 Task: Look for space in Martina Franca, Italy from 24th August, 2023 to 10th September, 2023 for 6 adults, 2 children in price range Rs.12000 to Rs.15000. Place can be entire place or shared room with 6 bedrooms having 6 beds and 6 bathrooms. Property type can be house, flat, guest house. Amenities needed are: wifi, TV, free parkinig on premises, gym, breakfast. Booking option can be shelf check-in. Required host language is English.
Action: Mouse moved to (412, 84)
Screenshot: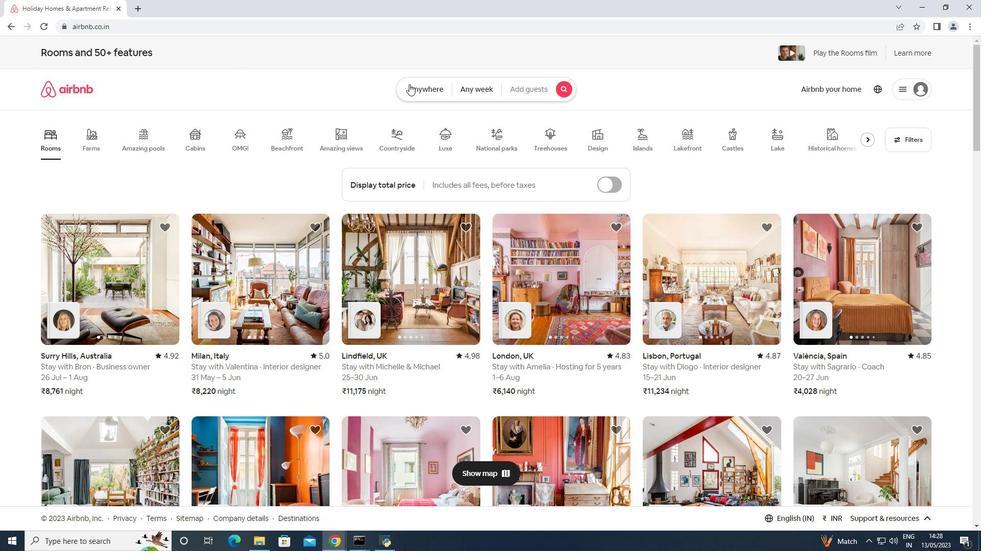 
Action: Mouse pressed left at (412, 84)
Screenshot: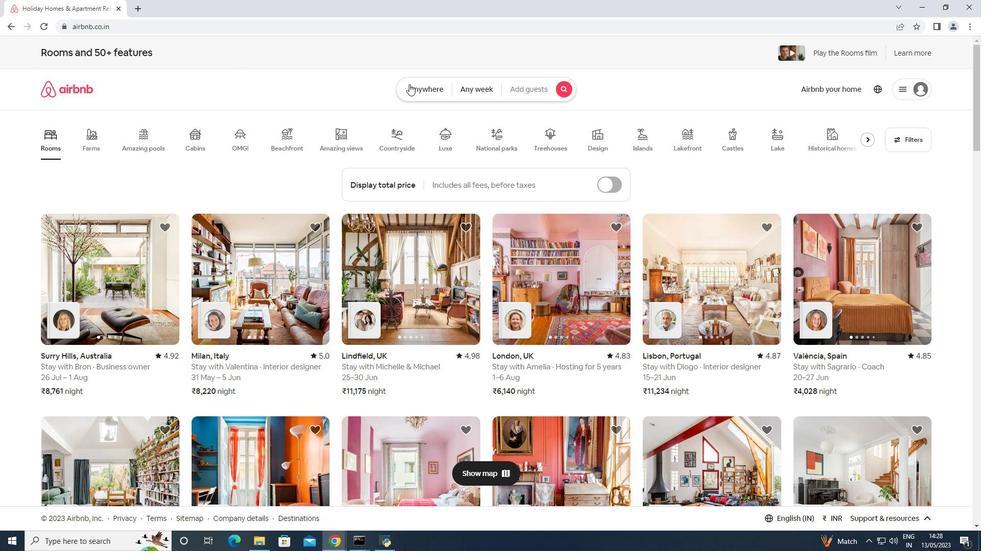 
Action: Mouse moved to (357, 125)
Screenshot: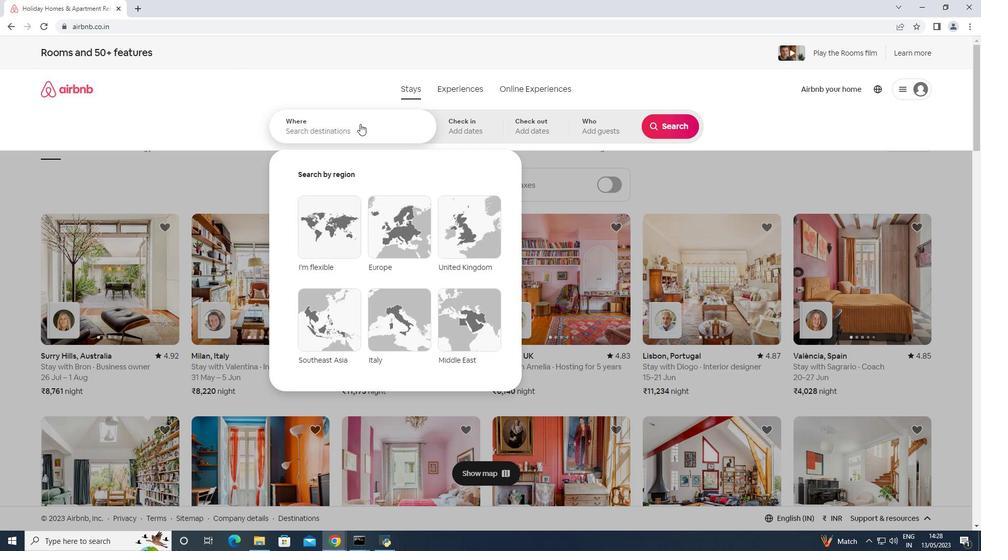 
Action: Mouse pressed left at (357, 125)
Screenshot: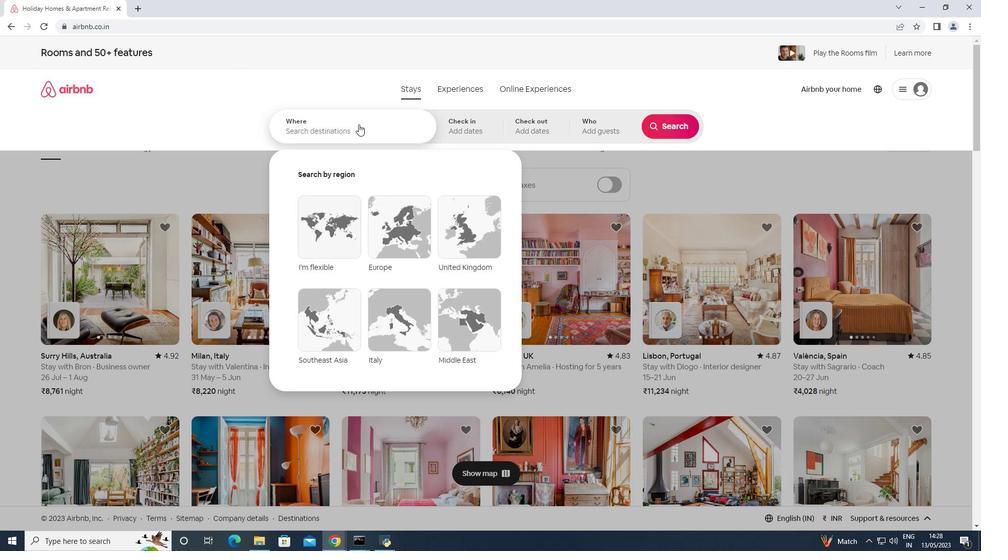 
Action: Mouse moved to (357, 125)
Screenshot: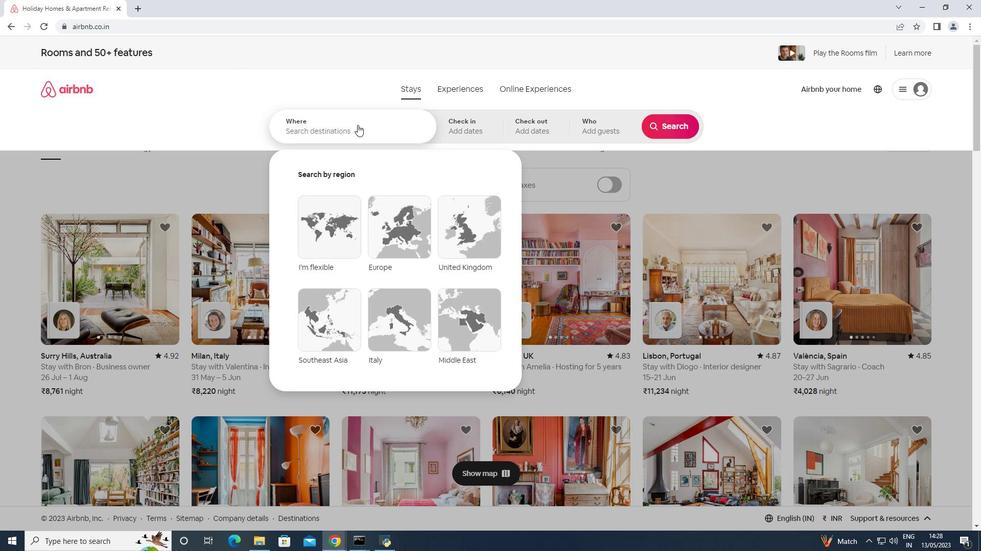 
Action: Key pressed <Key.shift>Martina<Key.space><Key.shift>Franca,<Key.space><Key.shift>Italy<Key.enter>
Screenshot: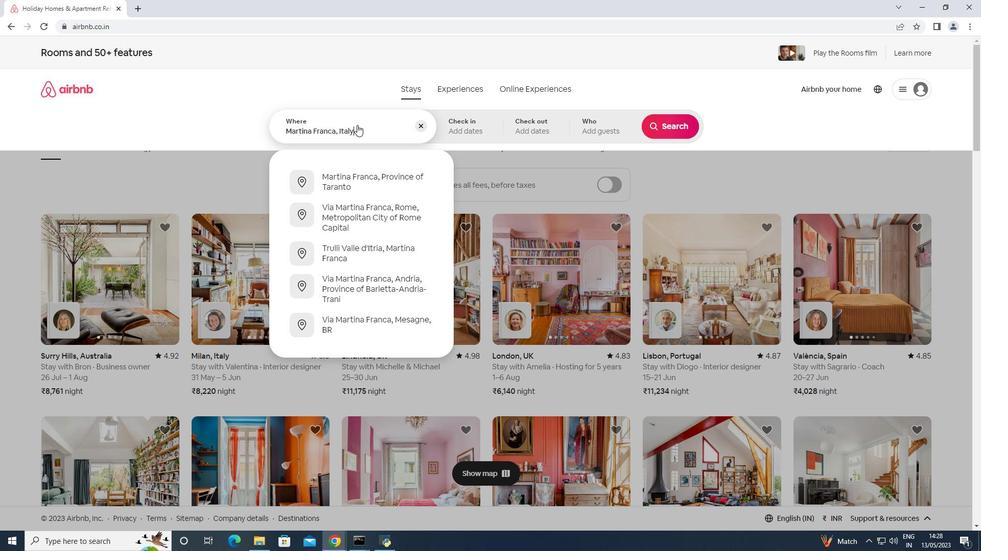 
Action: Mouse moved to (664, 209)
Screenshot: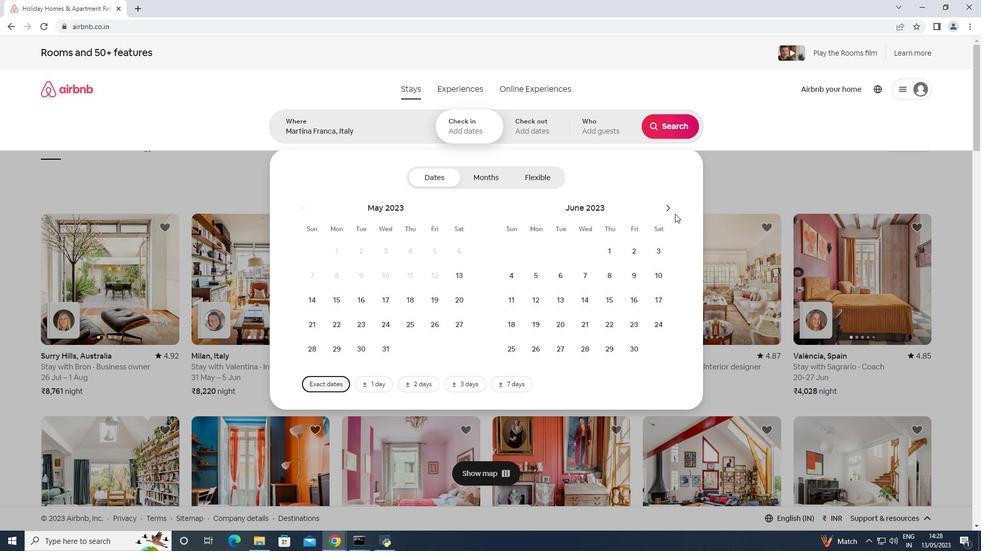 
Action: Mouse pressed left at (664, 209)
Screenshot: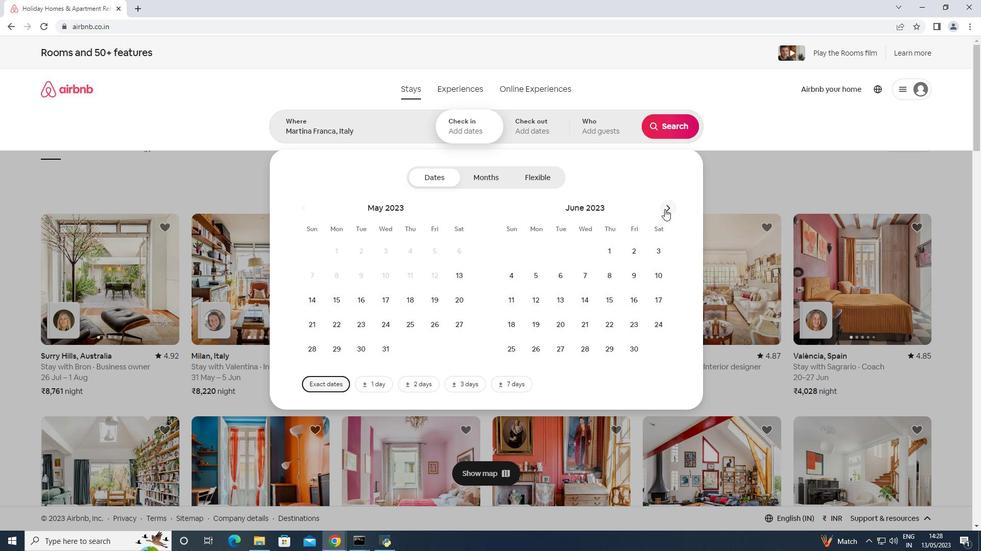 
Action: Mouse pressed left at (664, 209)
Screenshot: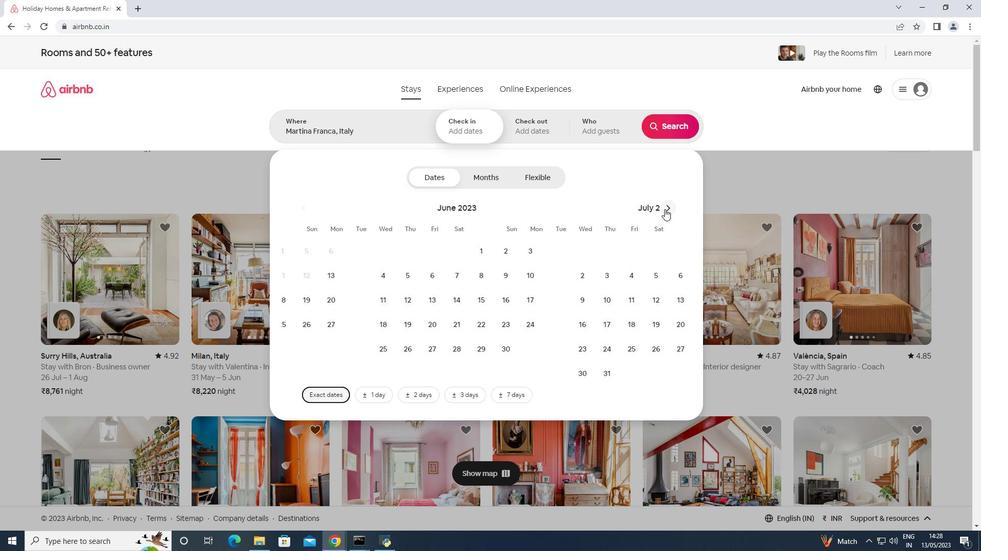 
Action: Mouse pressed left at (664, 209)
Screenshot: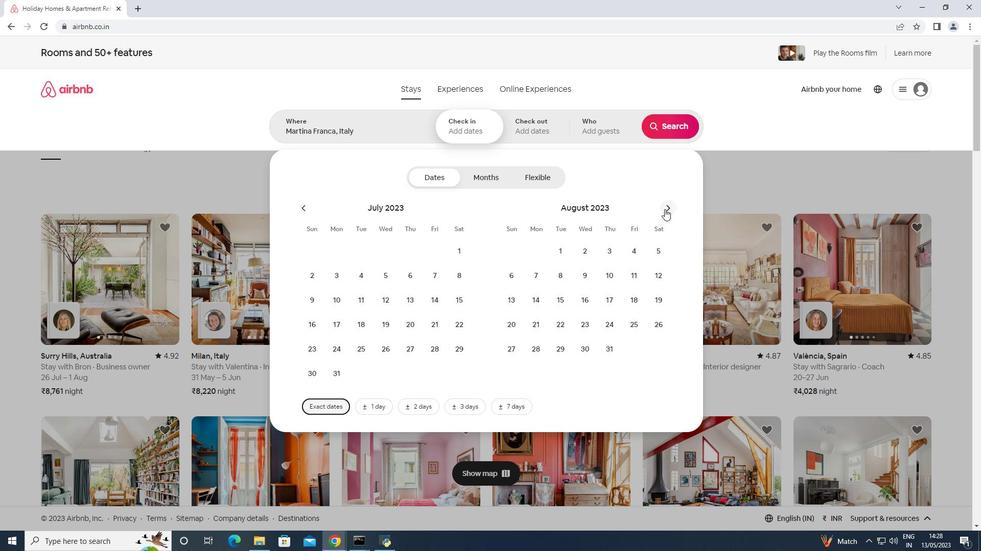 
Action: Mouse moved to (406, 329)
Screenshot: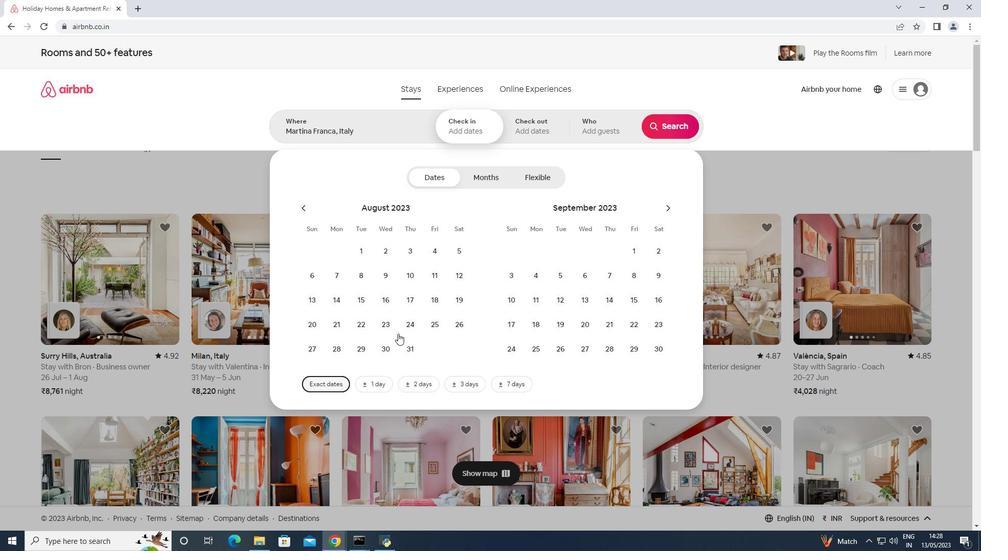 
Action: Mouse pressed left at (406, 329)
Screenshot: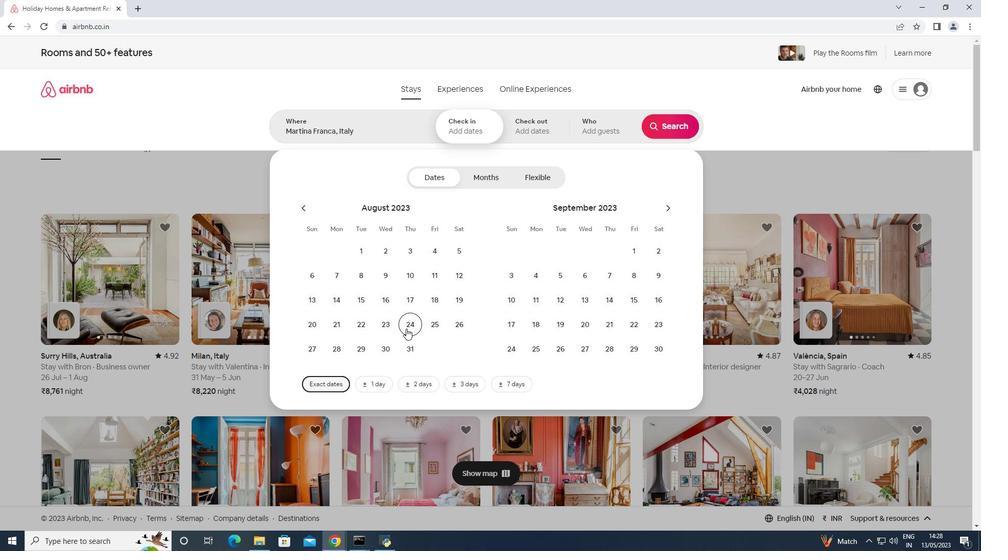 
Action: Mouse moved to (509, 302)
Screenshot: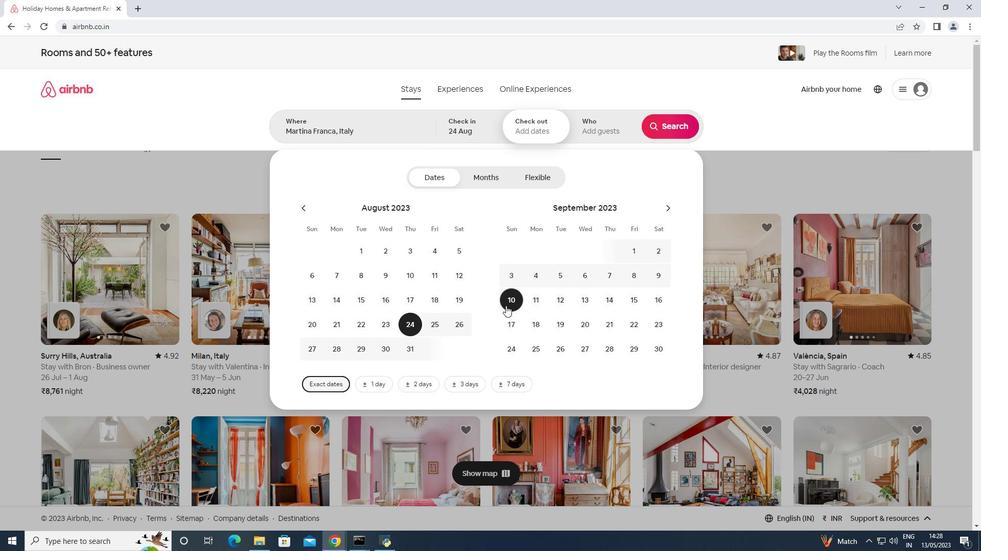 
Action: Mouse pressed left at (509, 302)
Screenshot: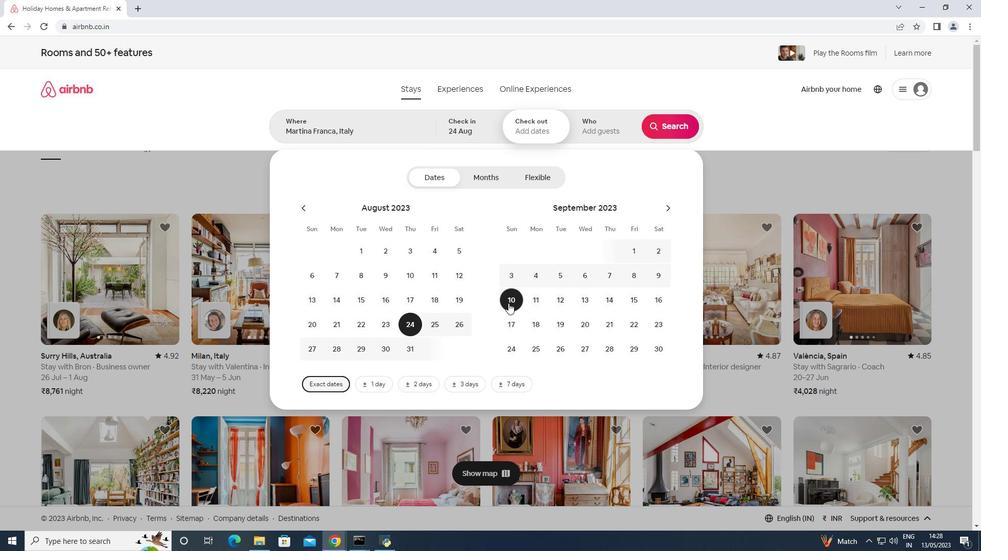 
Action: Mouse moved to (608, 133)
Screenshot: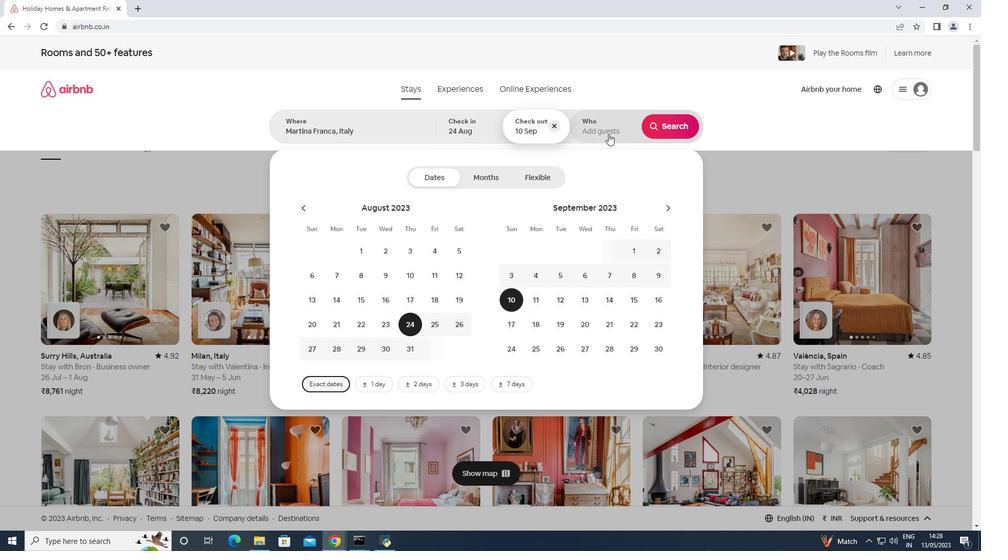 
Action: Mouse pressed left at (608, 133)
Screenshot: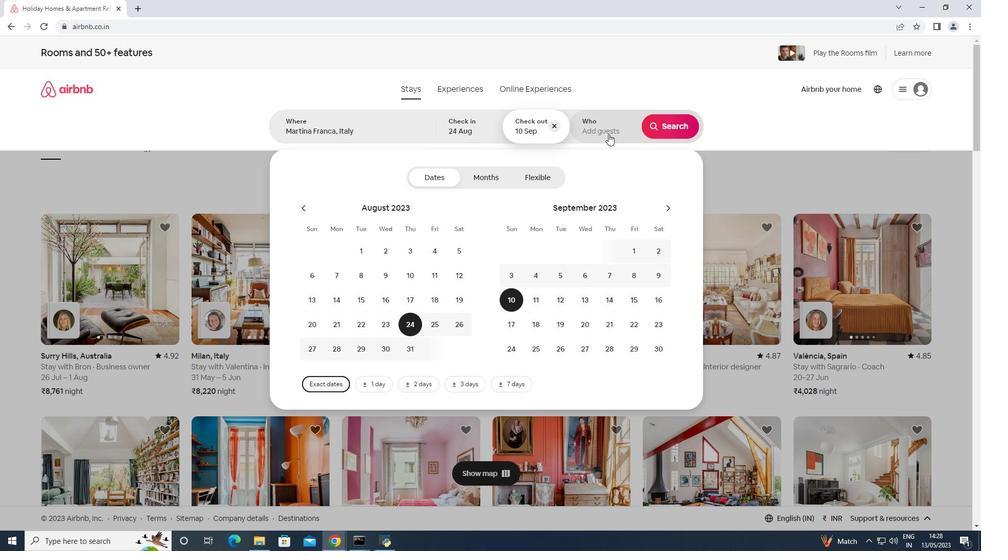 
Action: Mouse moved to (678, 178)
Screenshot: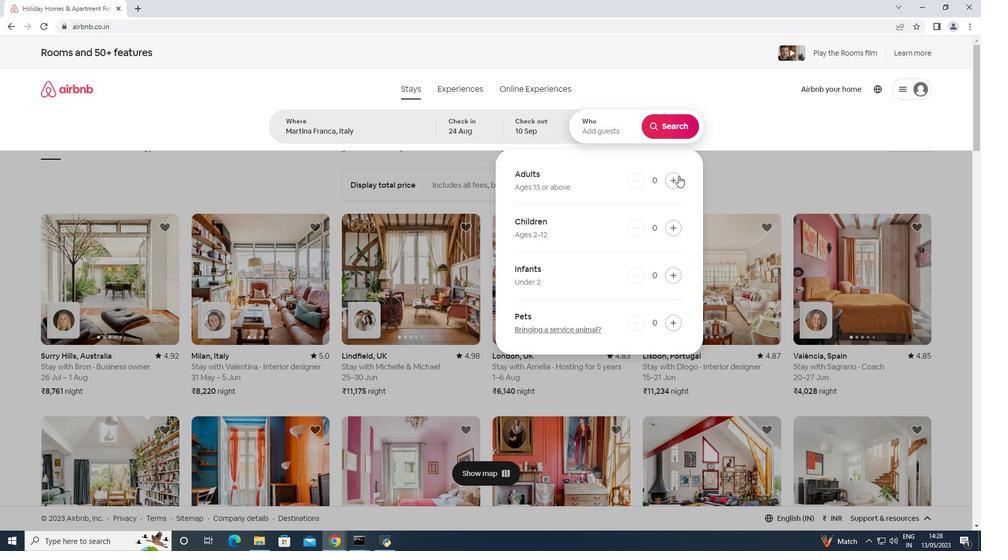 
Action: Mouse pressed left at (678, 178)
Screenshot: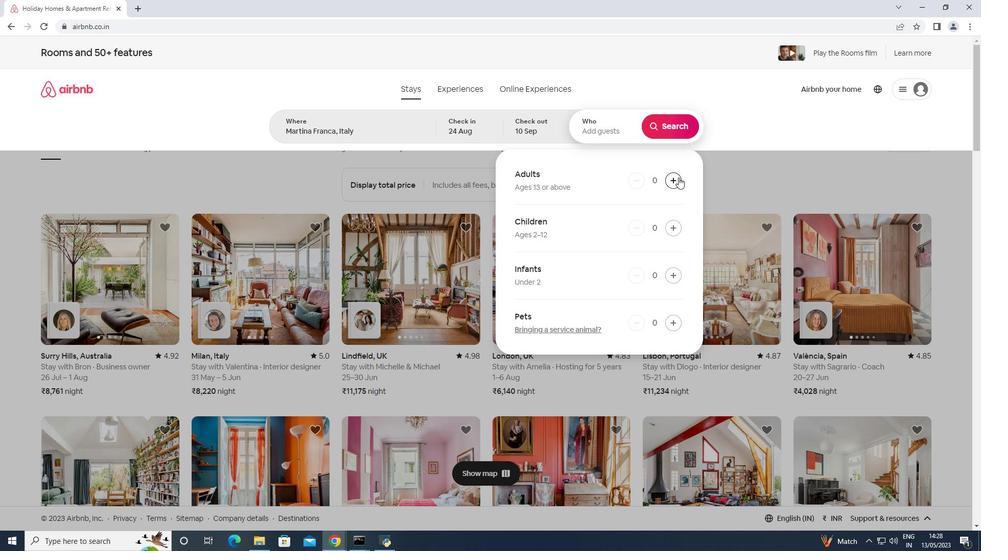 
Action: Mouse pressed left at (678, 178)
Screenshot: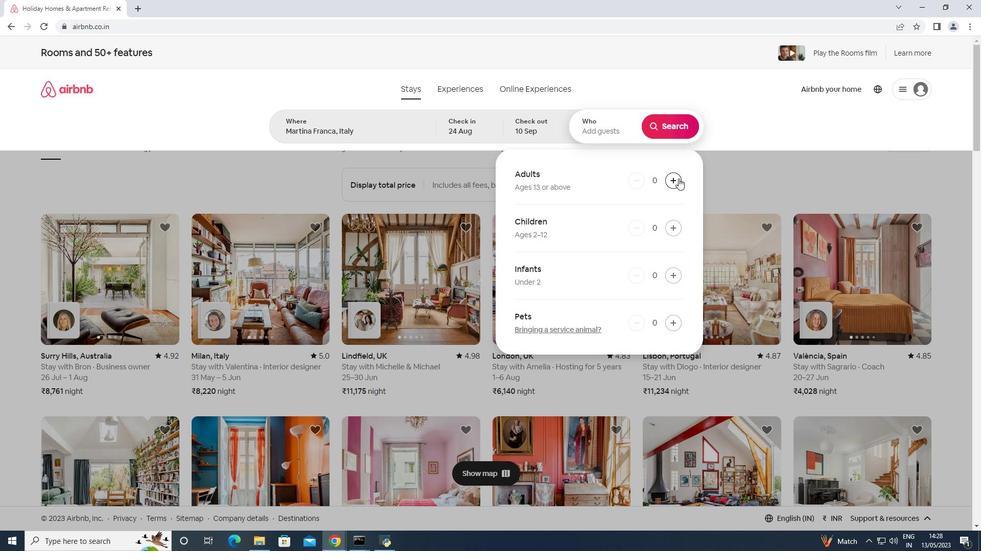
Action: Mouse pressed left at (678, 178)
Screenshot: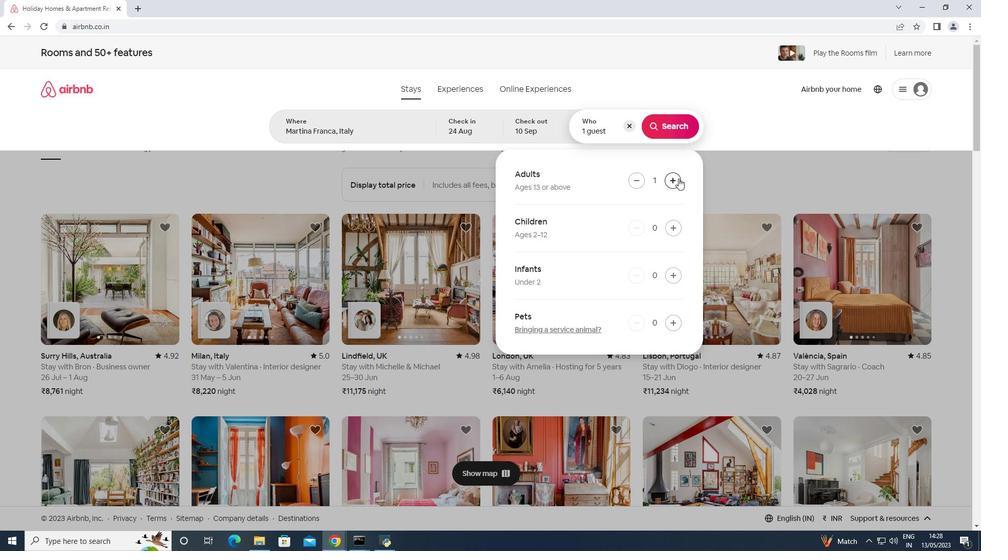 
Action: Mouse pressed left at (678, 178)
Screenshot: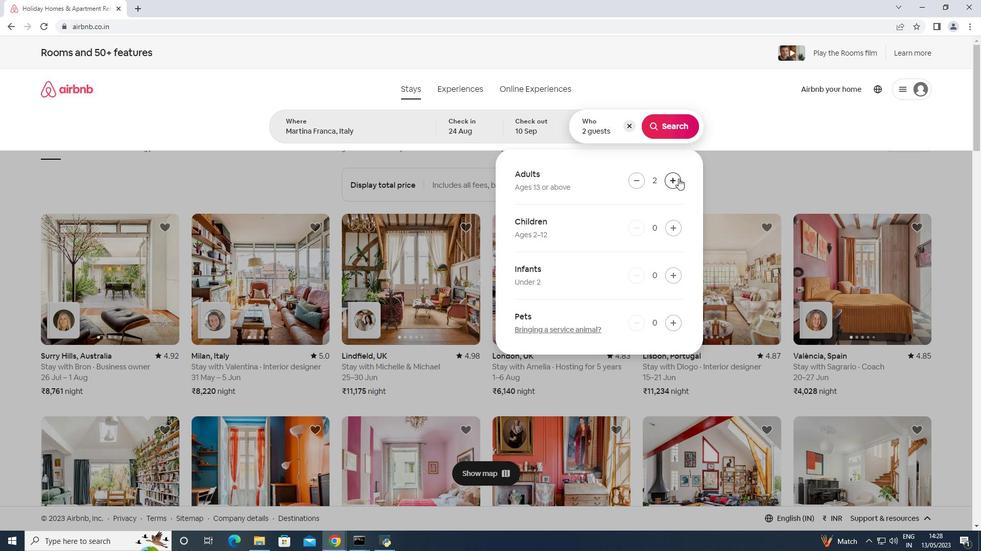 
Action: Mouse pressed left at (678, 178)
Screenshot: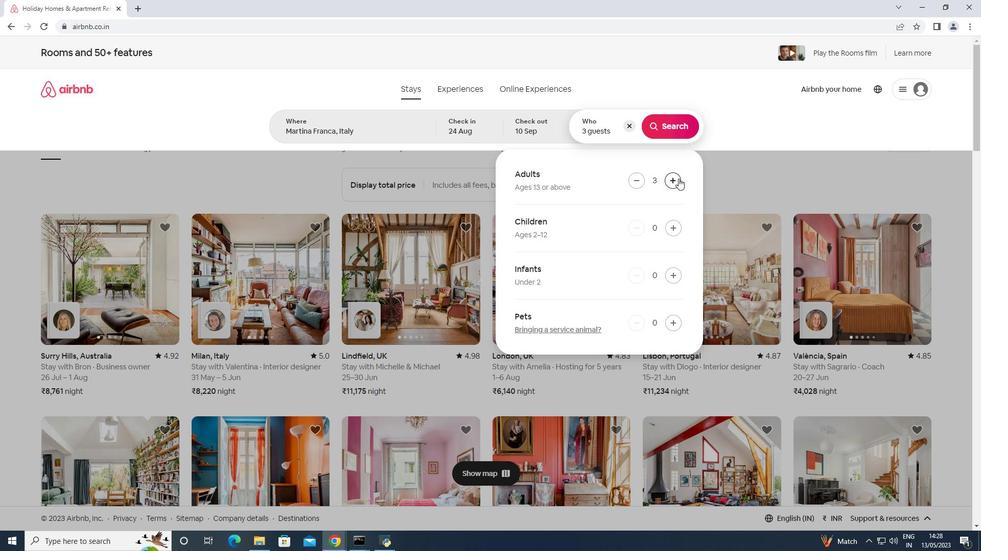 
Action: Mouse pressed left at (678, 178)
Screenshot: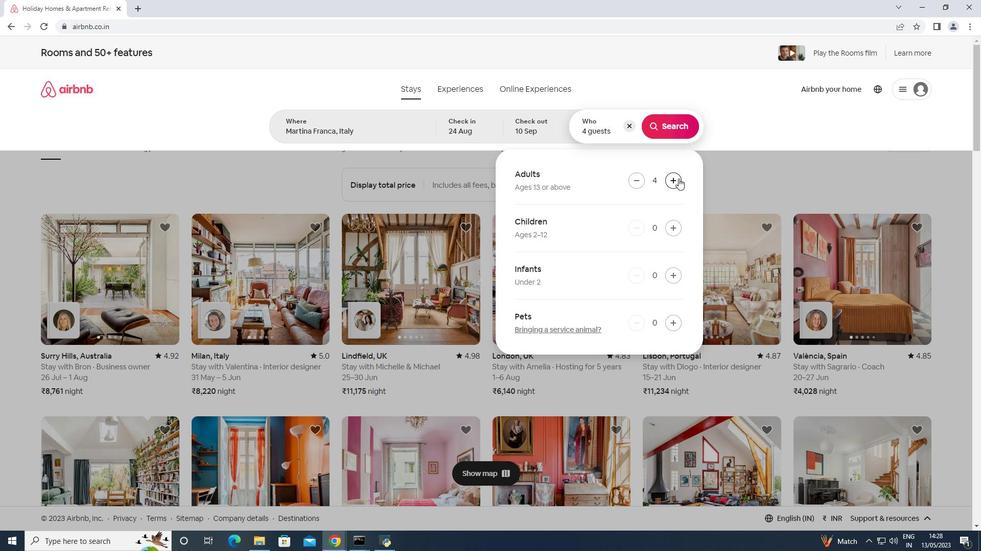 
Action: Mouse moved to (668, 225)
Screenshot: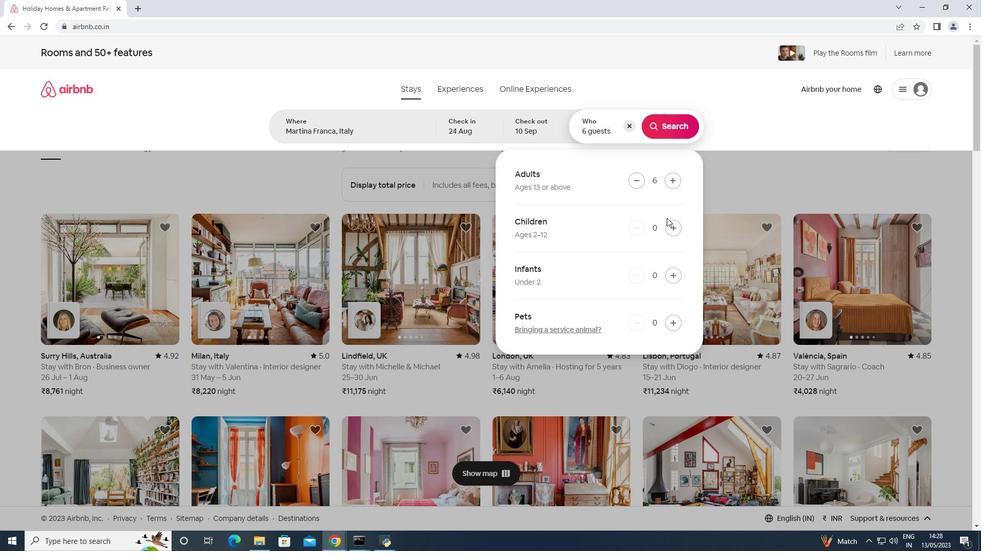 
Action: Mouse pressed left at (668, 225)
Screenshot: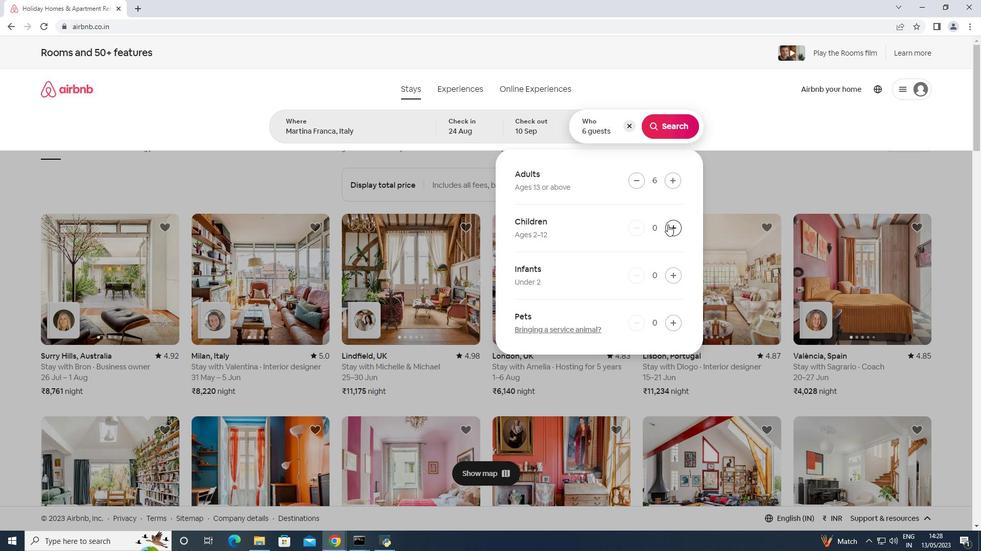 
Action: Mouse pressed left at (668, 225)
Screenshot: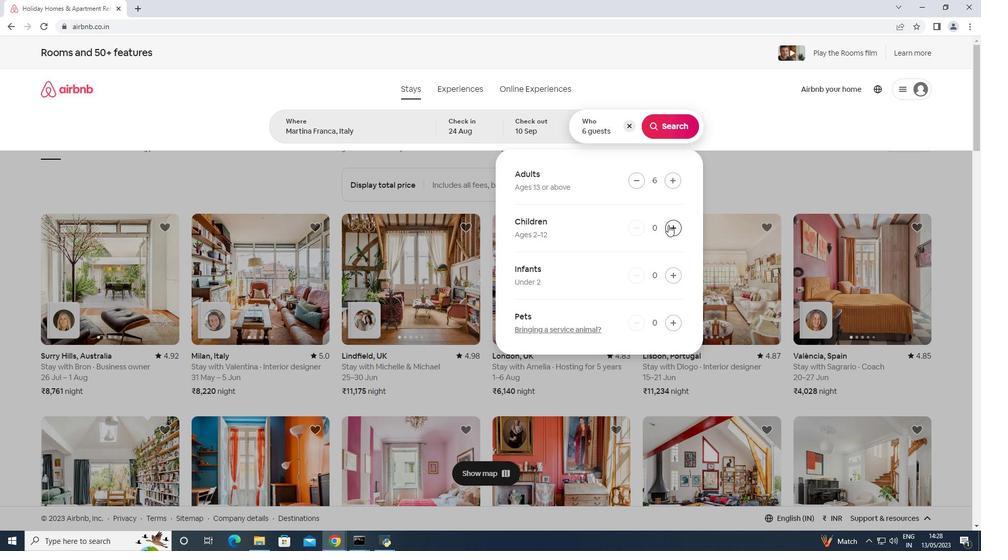 
Action: Mouse moved to (671, 121)
Screenshot: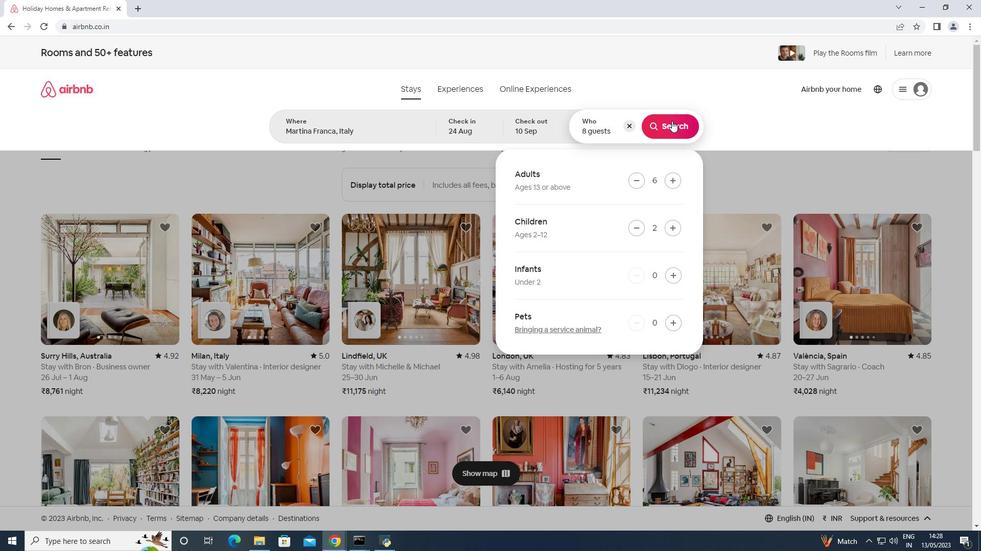 
Action: Mouse pressed left at (671, 121)
Screenshot: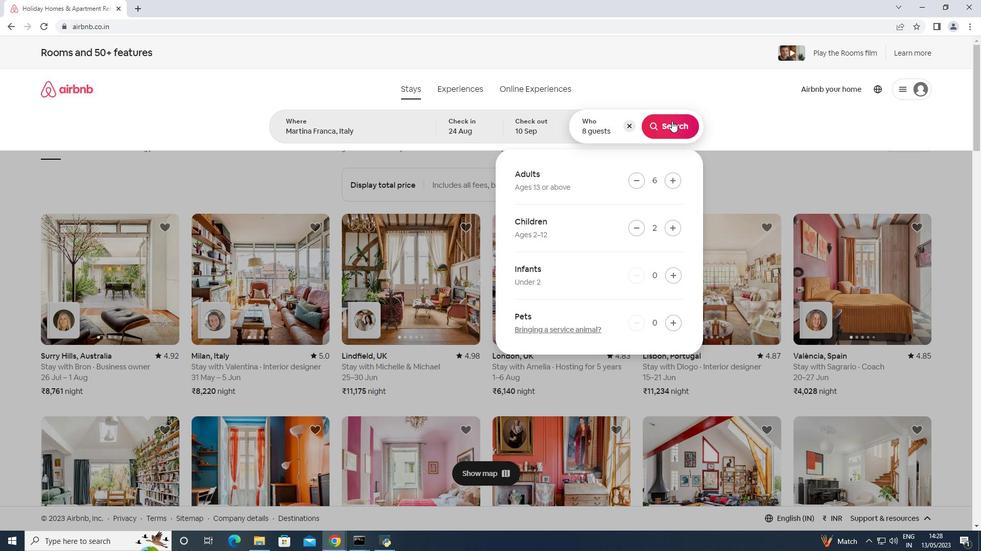 
Action: Mouse moved to (925, 90)
Screenshot: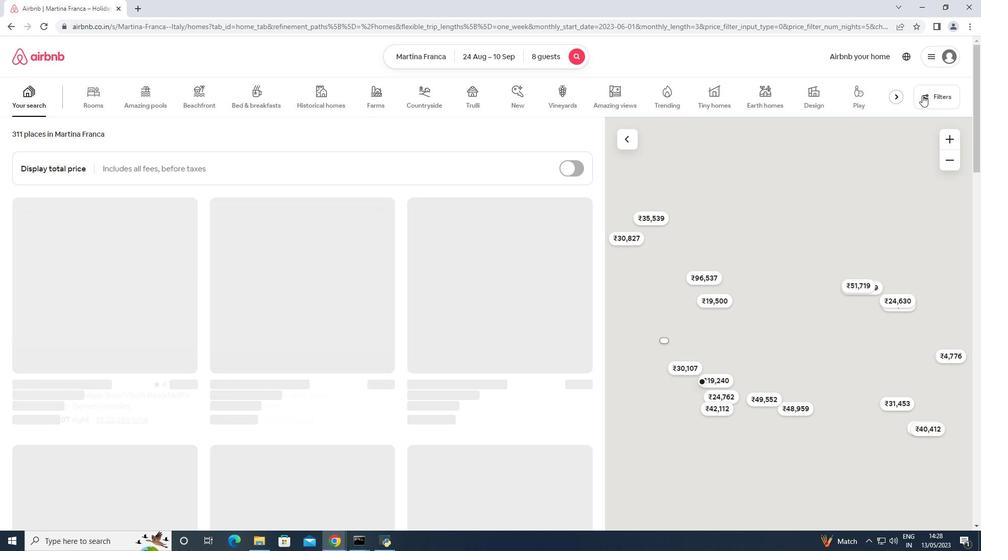 
Action: Mouse pressed left at (925, 90)
Screenshot: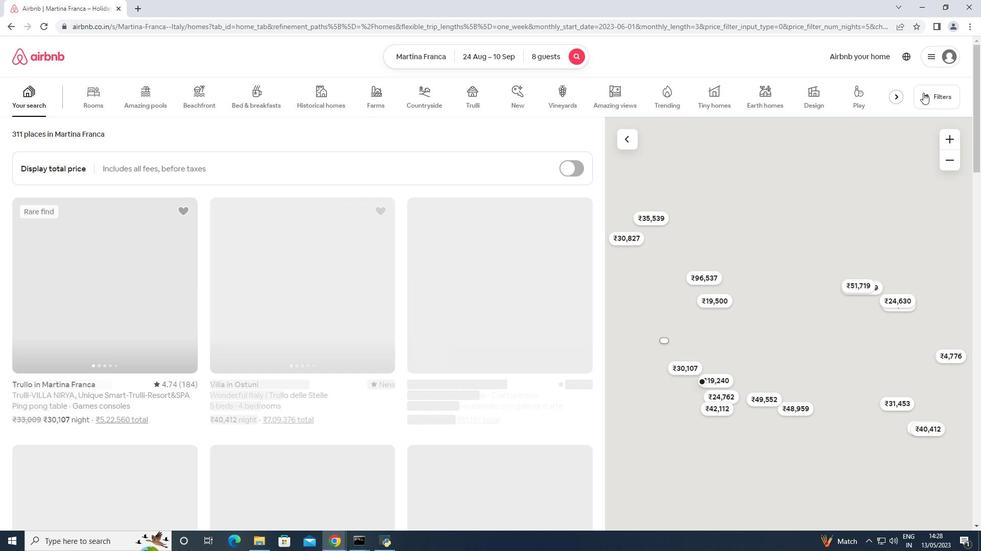 
Action: Mouse moved to (428, 345)
Screenshot: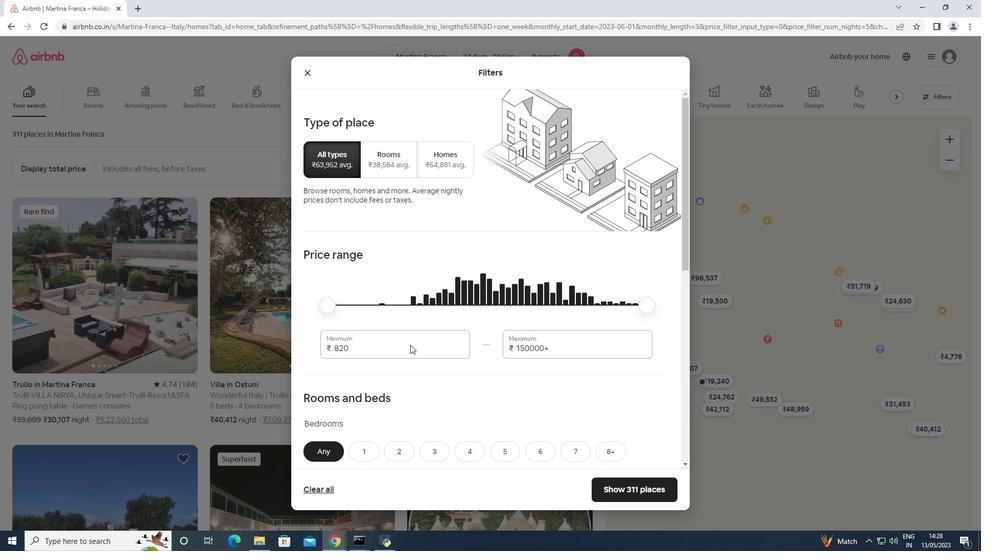 
Action: Mouse pressed left at (428, 345)
Screenshot: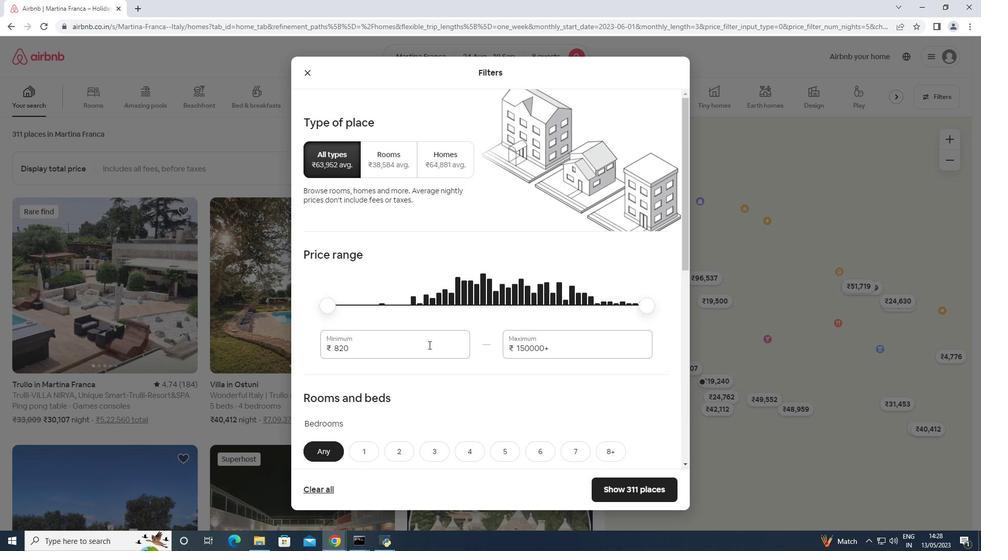 
Action: Mouse pressed left at (428, 345)
Screenshot: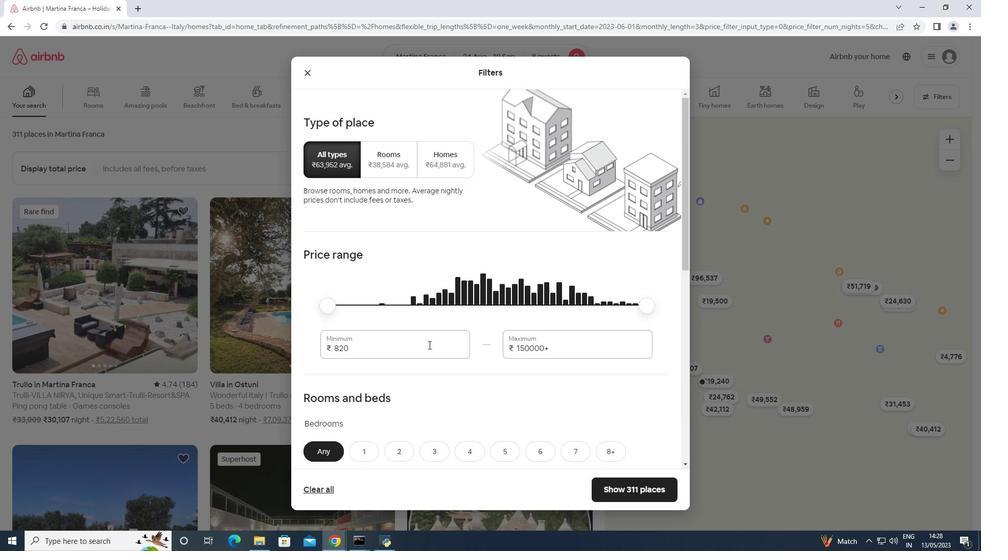 
Action: Mouse moved to (428, 345)
Screenshot: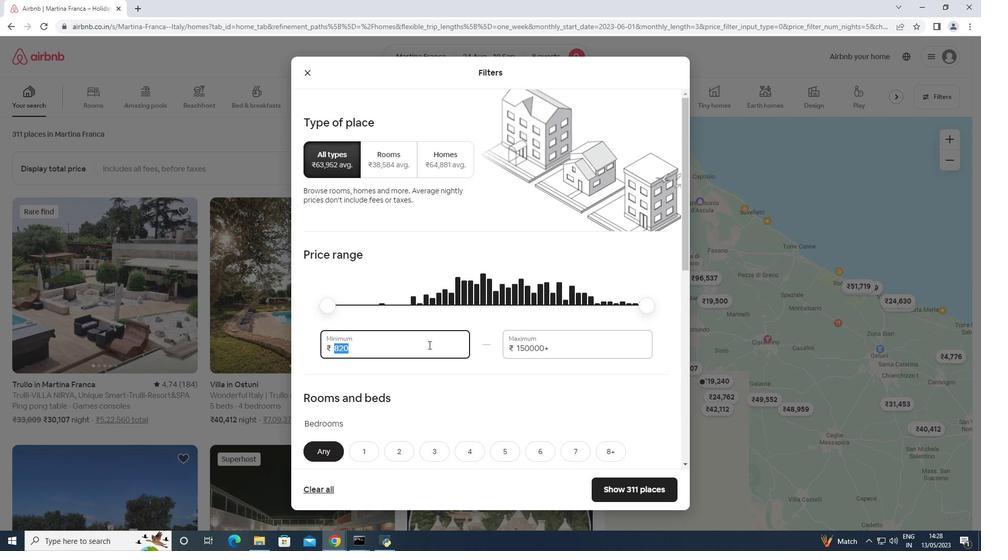 
Action: Key pressed 12000<Key.tab>15000
Screenshot: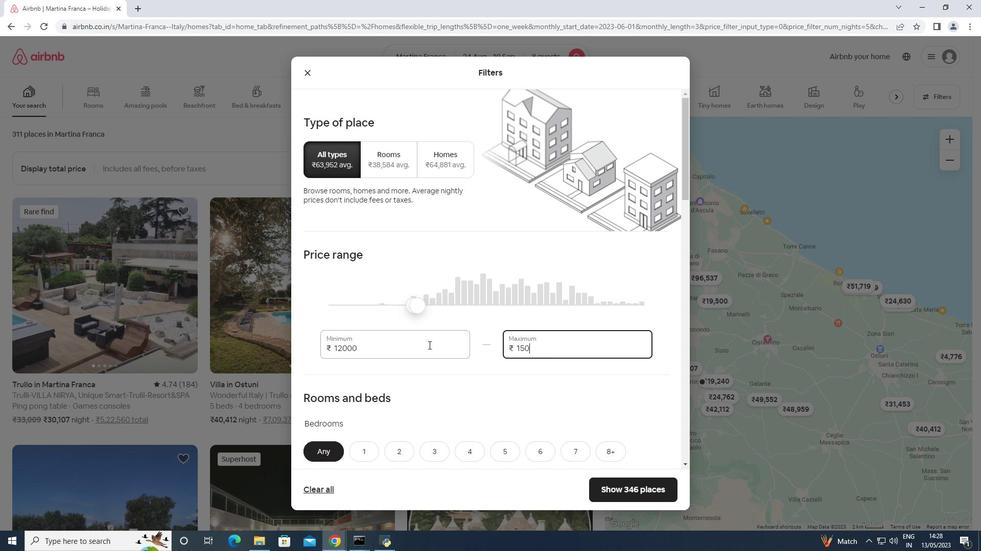 
Action: Mouse moved to (422, 347)
Screenshot: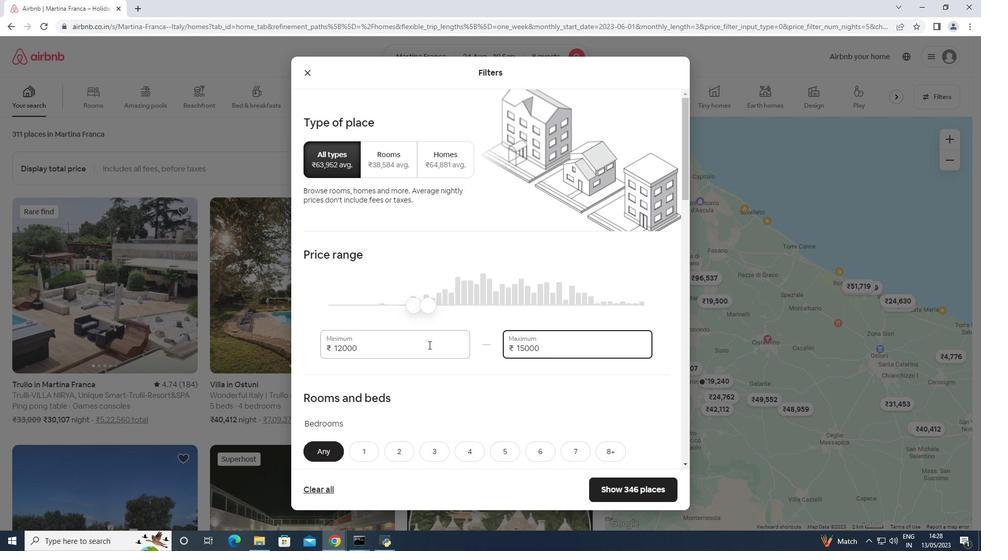 
Action: Mouse scrolled (422, 346) with delta (0, 0)
Screenshot: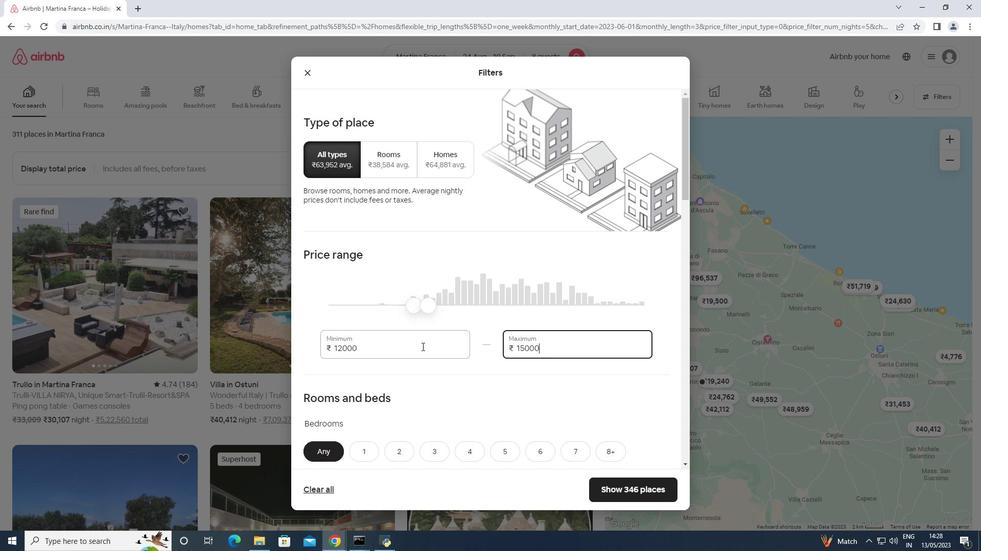 
Action: Mouse scrolled (422, 346) with delta (0, 0)
Screenshot: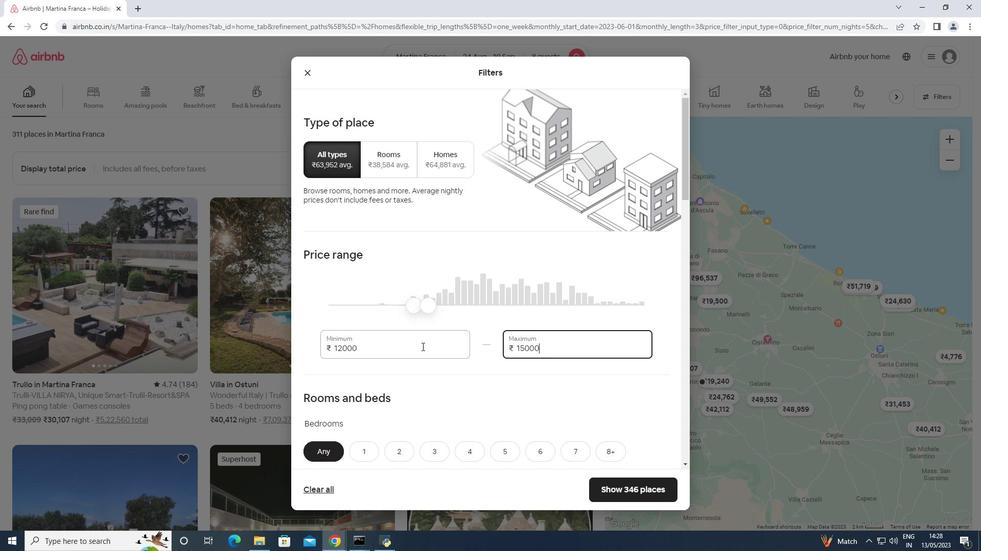
Action: Mouse scrolled (422, 346) with delta (0, 0)
Screenshot: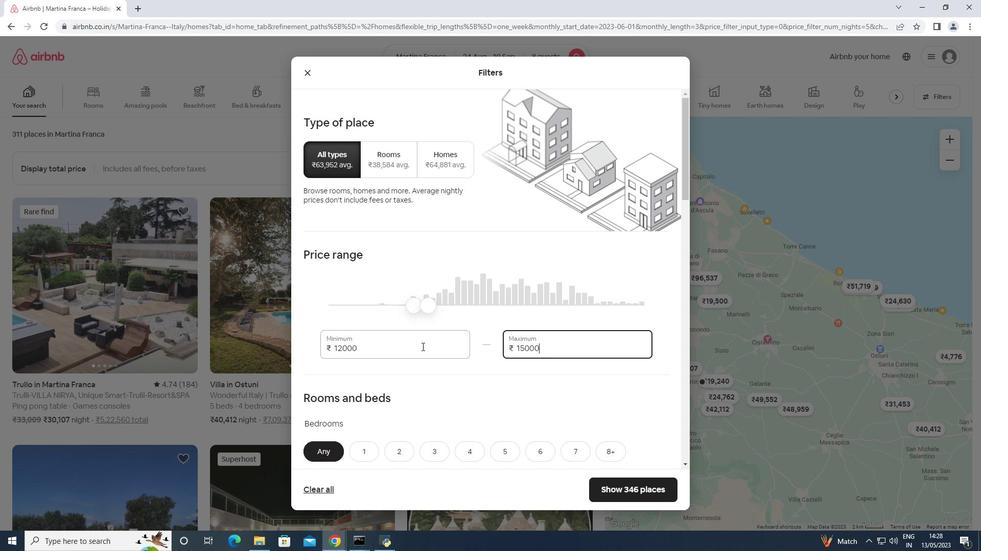 
Action: Mouse moved to (539, 297)
Screenshot: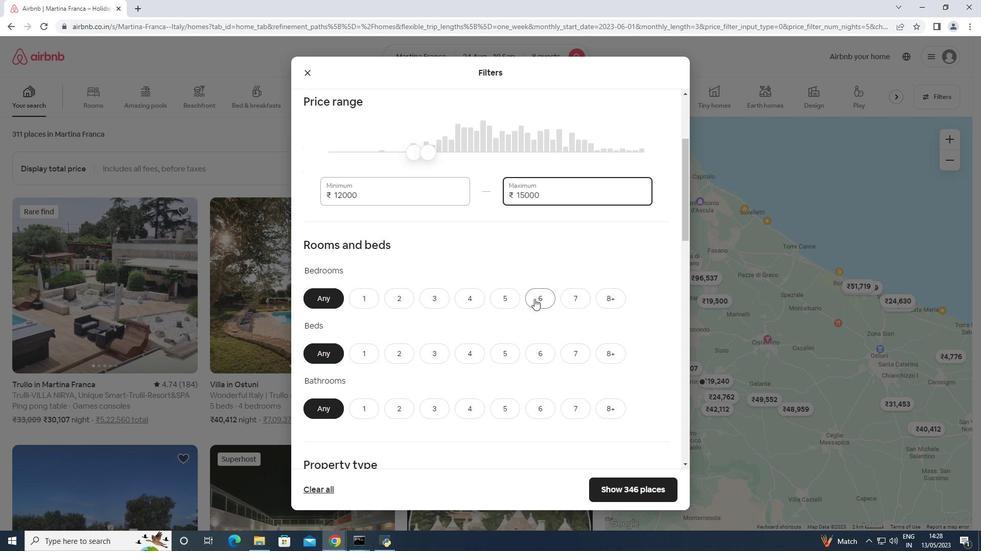 
Action: Mouse pressed left at (539, 297)
Screenshot: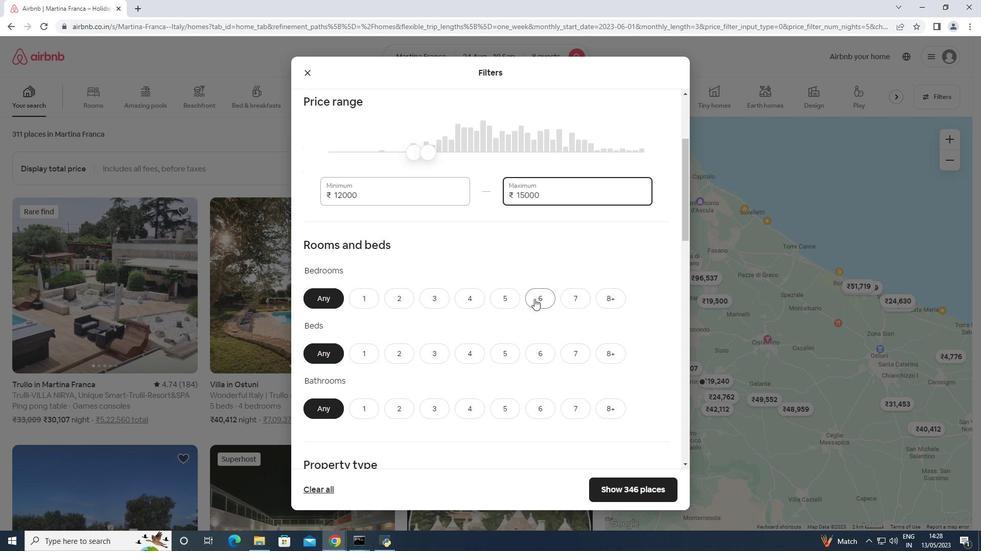 
Action: Mouse moved to (536, 353)
Screenshot: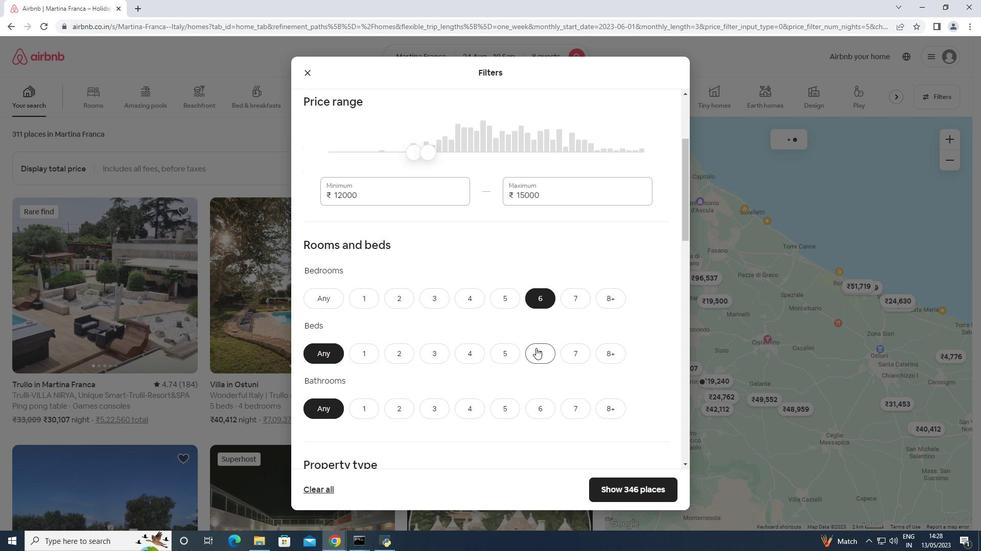 
Action: Mouse pressed left at (536, 353)
Screenshot: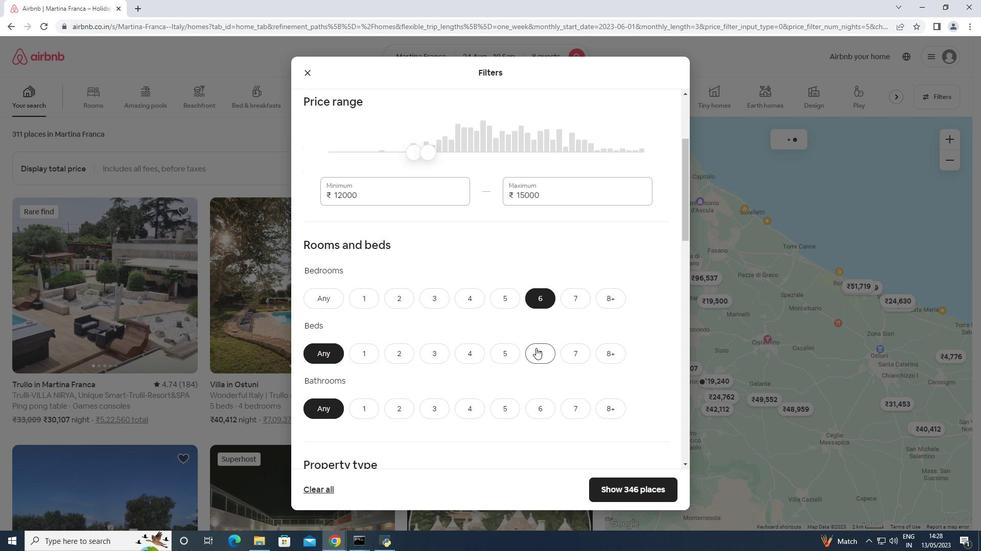 
Action: Mouse moved to (547, 407)
Screenshot: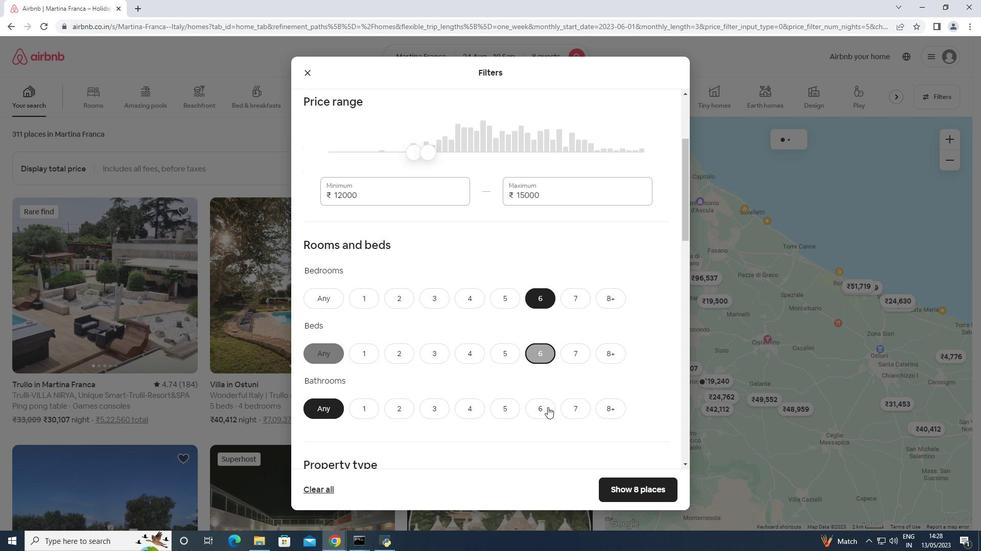 
Action: Mouse pressed left at (547, 407)
Screenshot: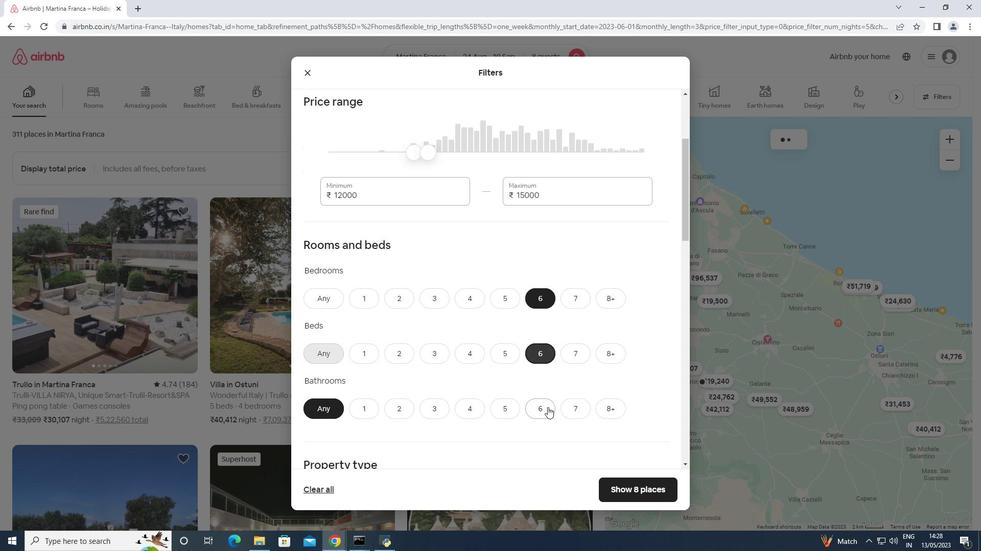 
Action: Mouse moved to (544, 393)
Screenshot: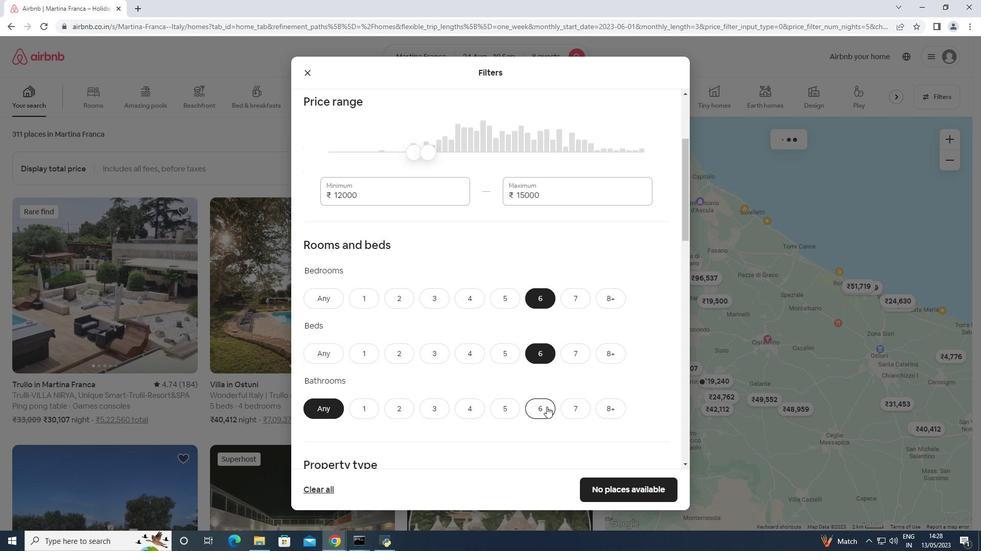 
Action: Mouse scrolled (544, 393) with delta (0, 0)
Screenshot: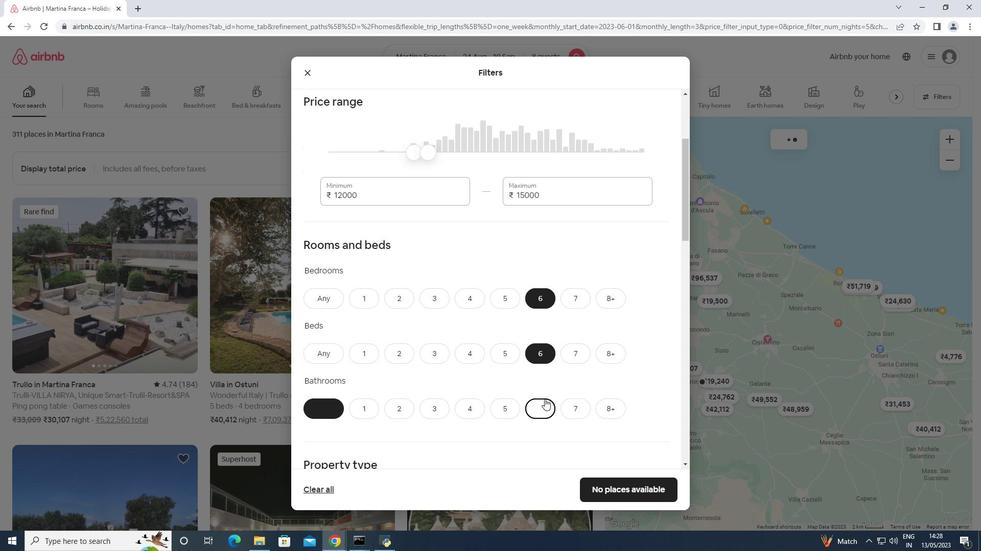 
Action: Mouse scrolled (544, 393) with delta (0, 0)
Screenshot: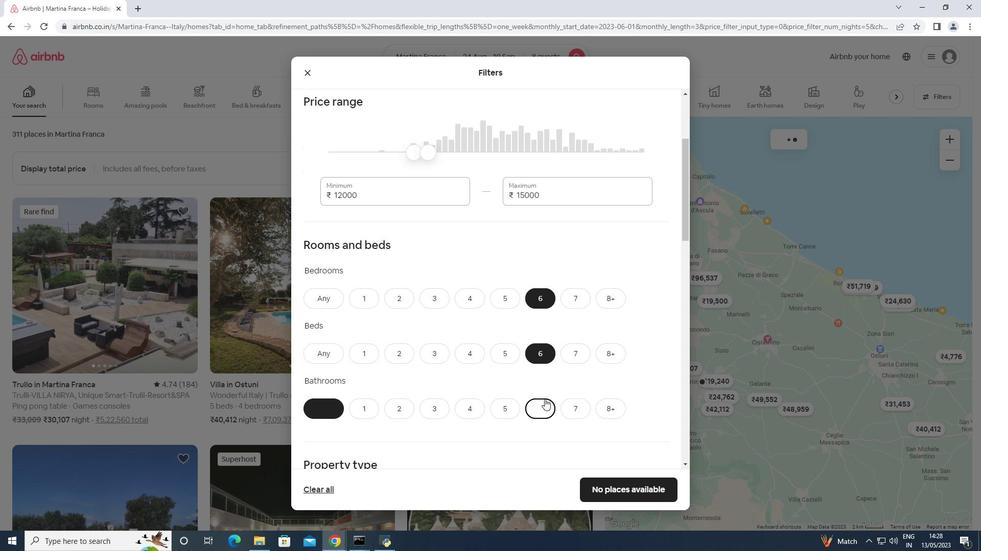 
Action: Mouse scrolled (544, 393) with delta (0, 0)
Screenshot: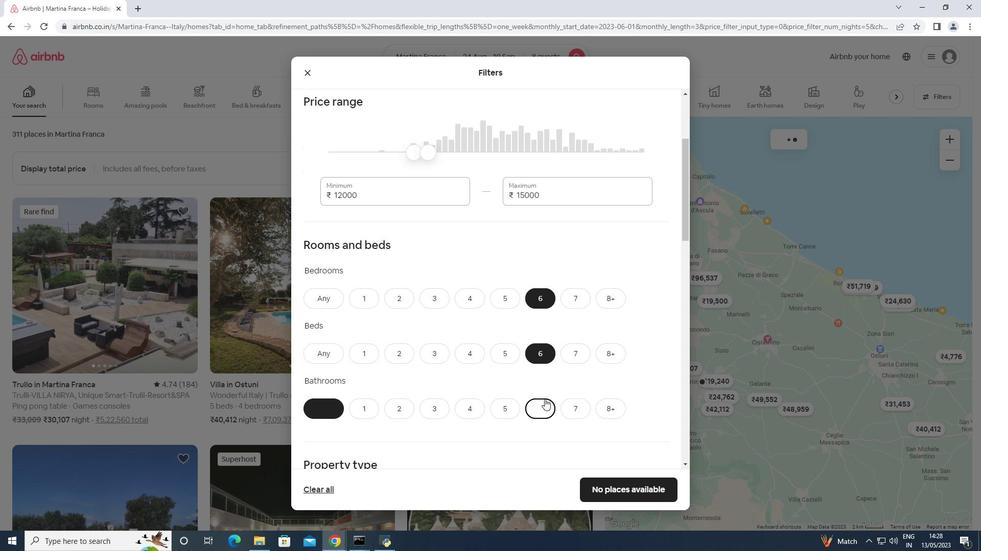 
Action: Mouse scrolled (544, 393) with delta (0, 0)
Screenshot: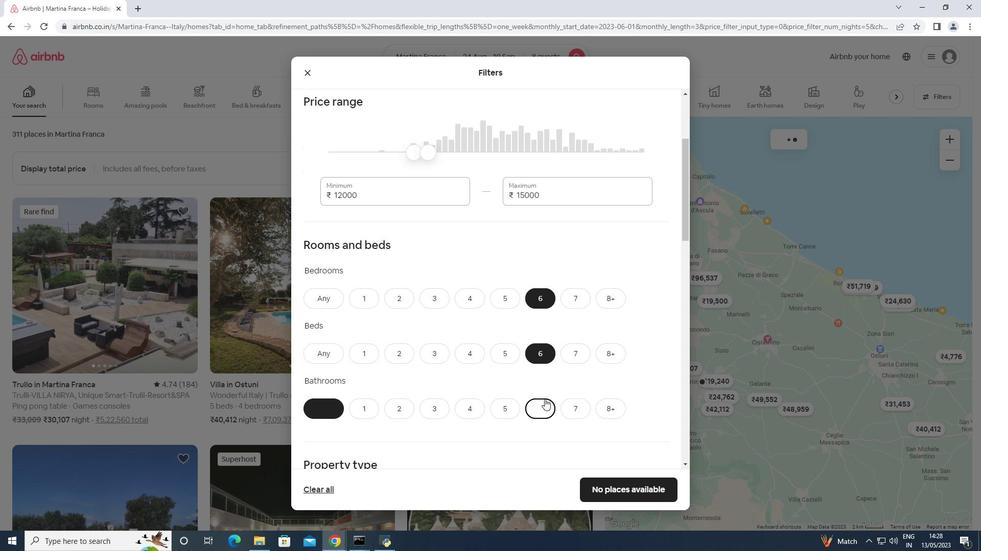 
Action: Mouse moved to (373, 329)
Screenshot: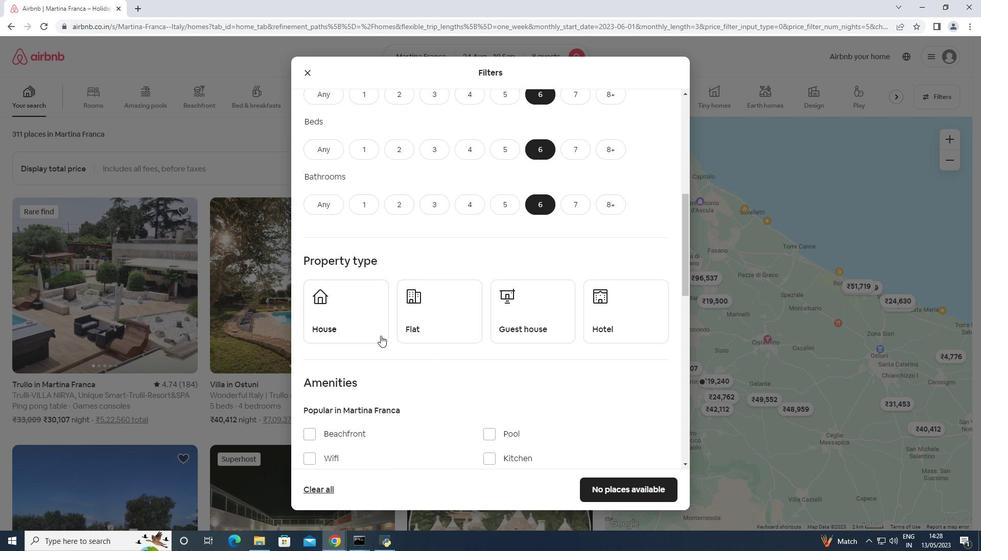 
Action: Mouse pressed left at (373, 329)
Screenshot: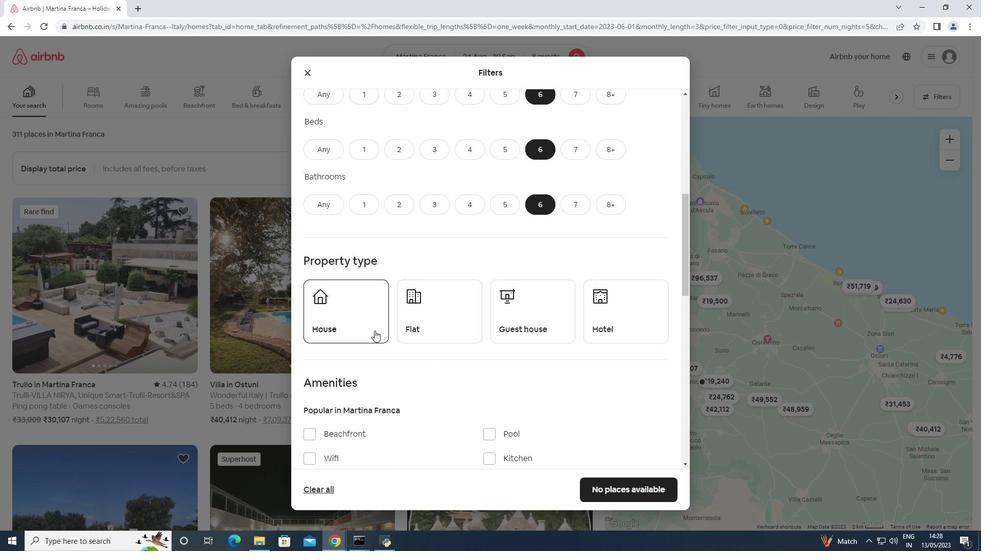 
Action: Mouse moved to (416, 322)
Screenshot: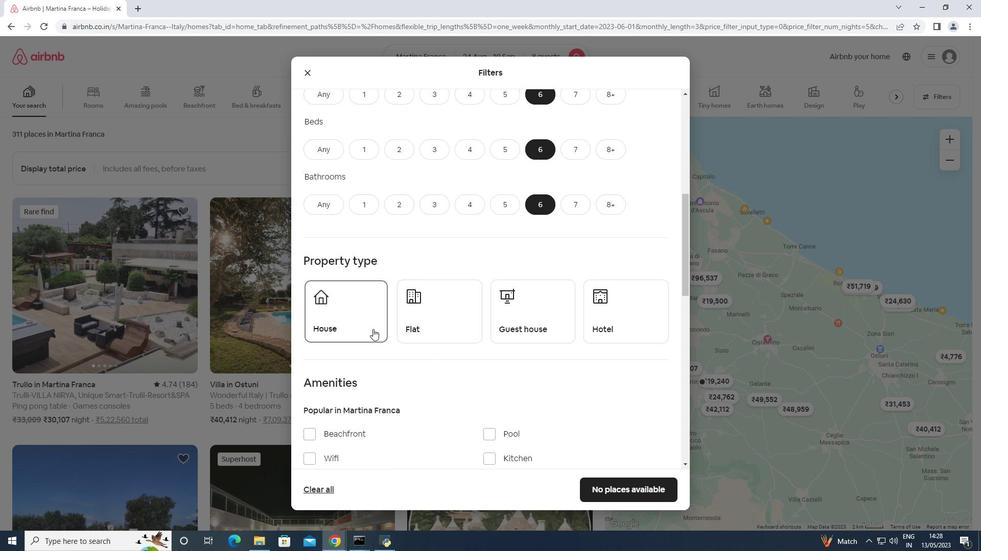 
Action: Mouse pressed left at (416, 322)
Screenshot: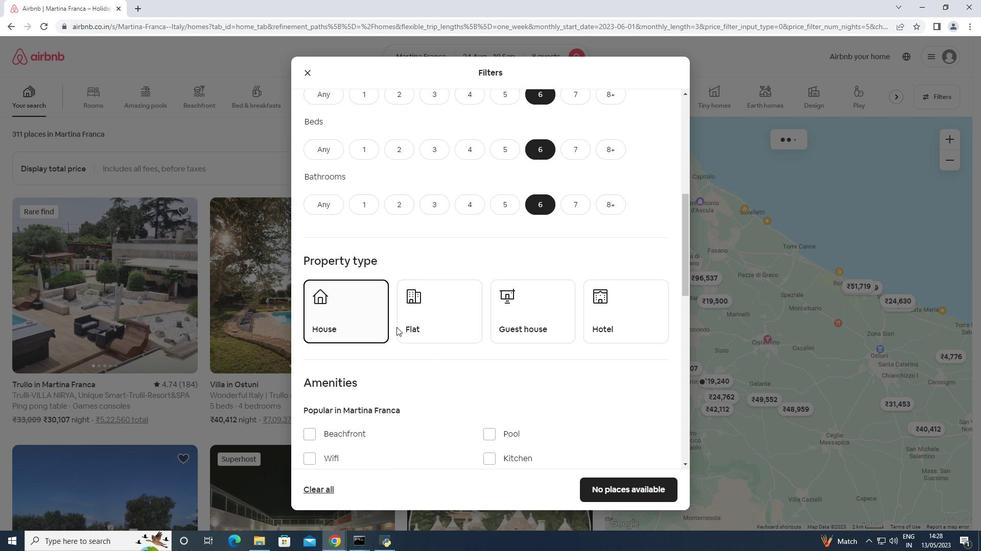 
Action: Mouse moved to (517, 315)
Screenshot: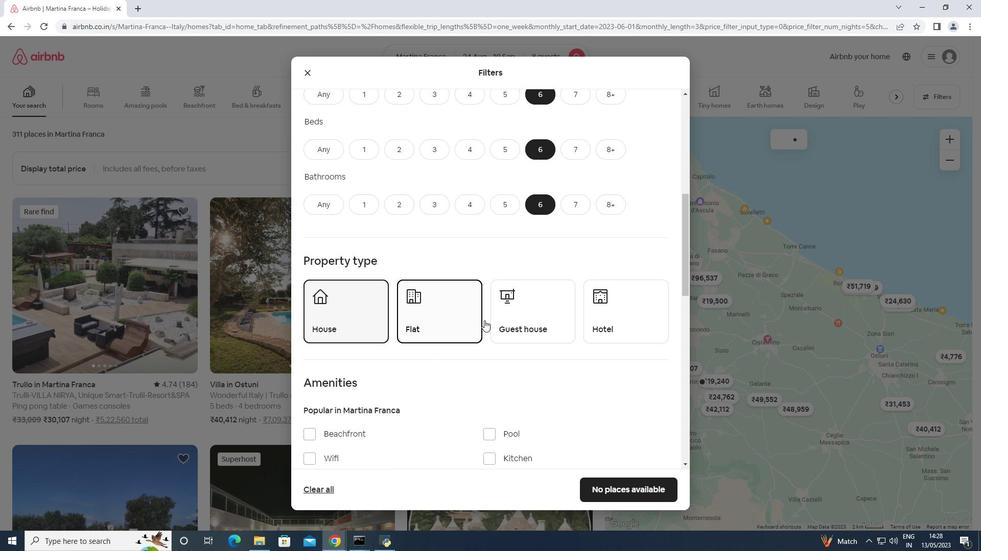
Action: Mouse pressed left at (517, 315)
Screenshot: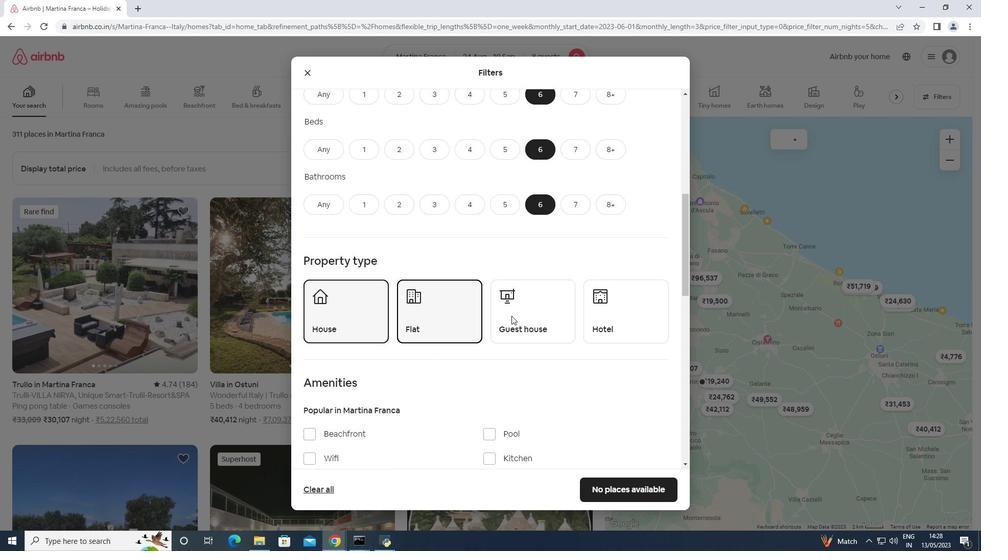 
Action: Mouse scrolled (517, 314) with delta (0, 0)
Screenshot: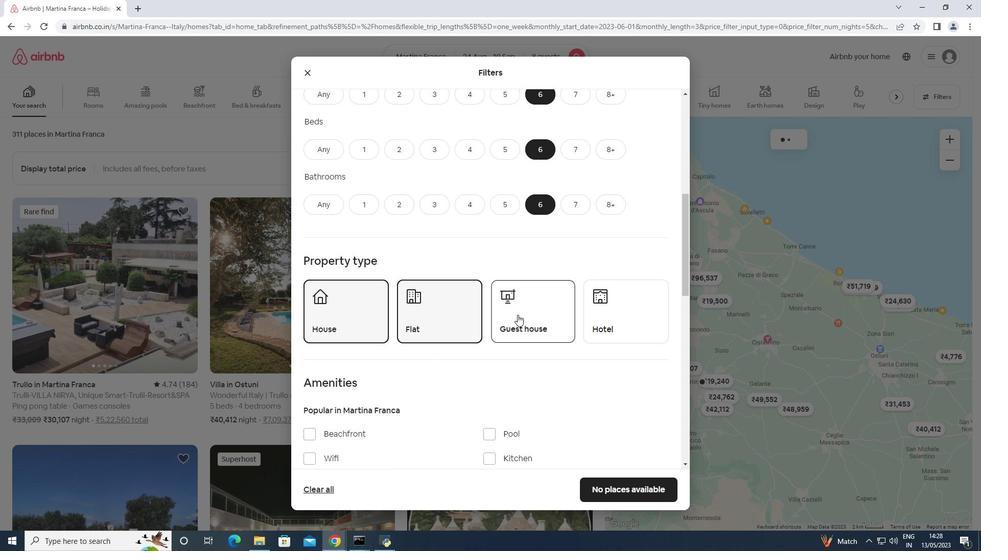 
Action: Mouse scrolled (517, 314) with delta (0, 0)
Screenshot: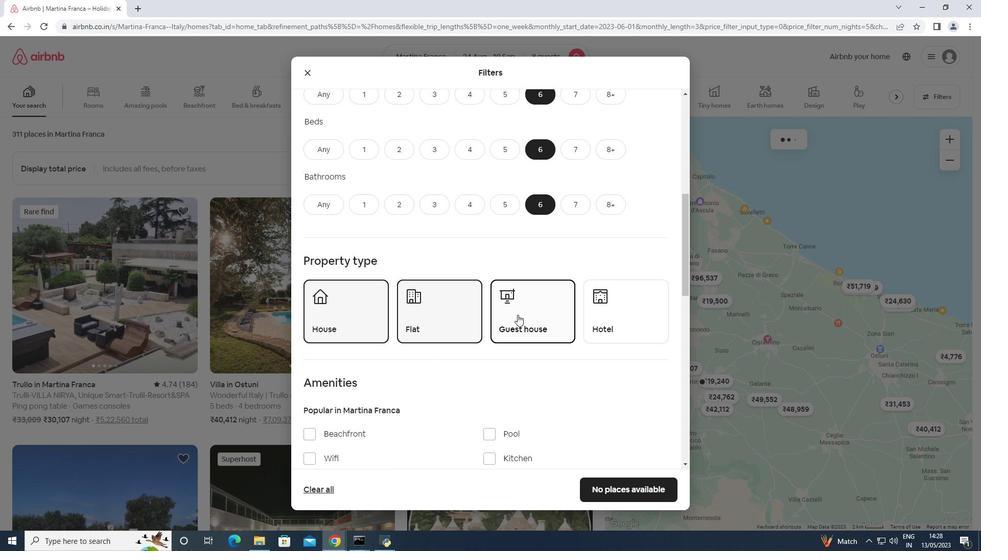 
Action: Mouse scrolled (517, 314) with delta (0, 0)
Screenshot: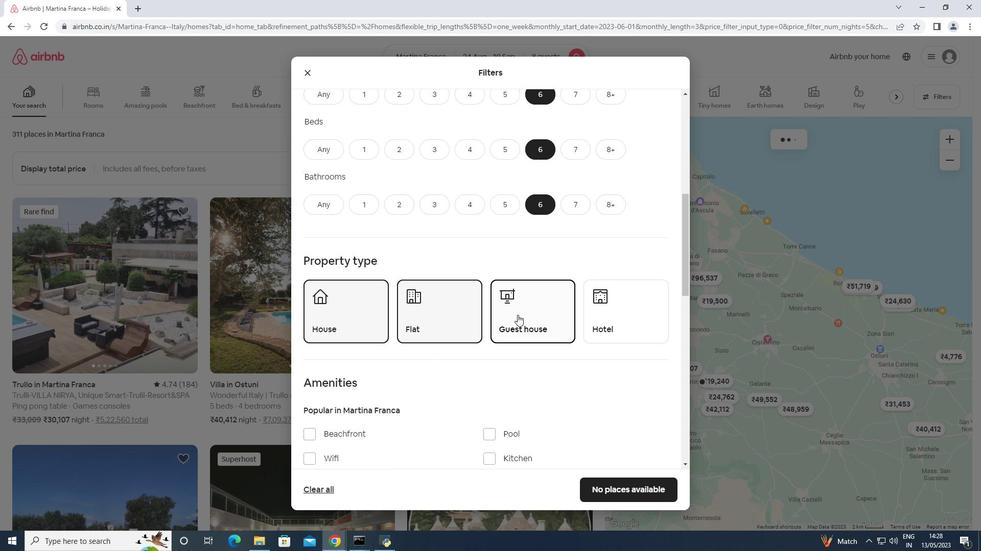 
Action: Mouse moved to (324, 352)
Screenshot: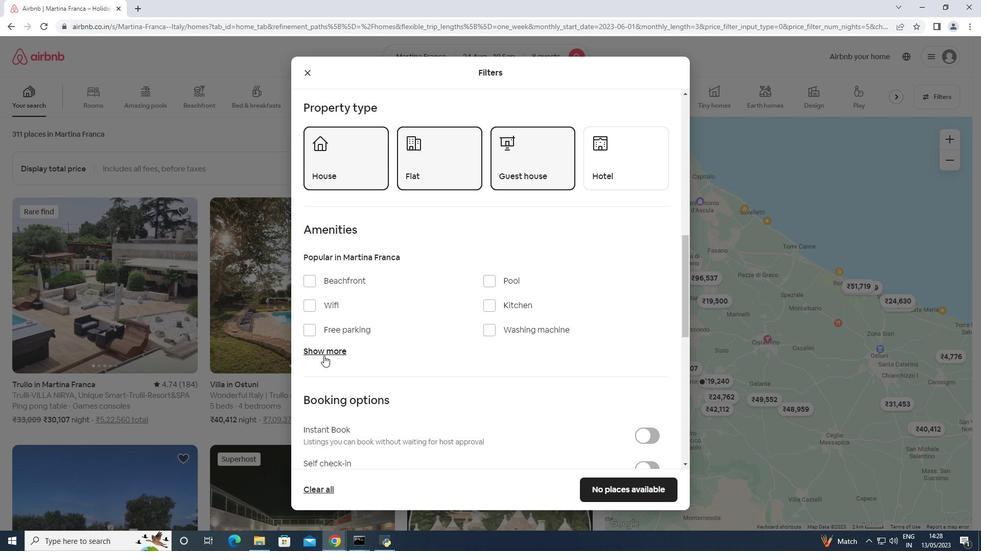 
Action: Mouse pressed left at (324, 352)
Screenshot: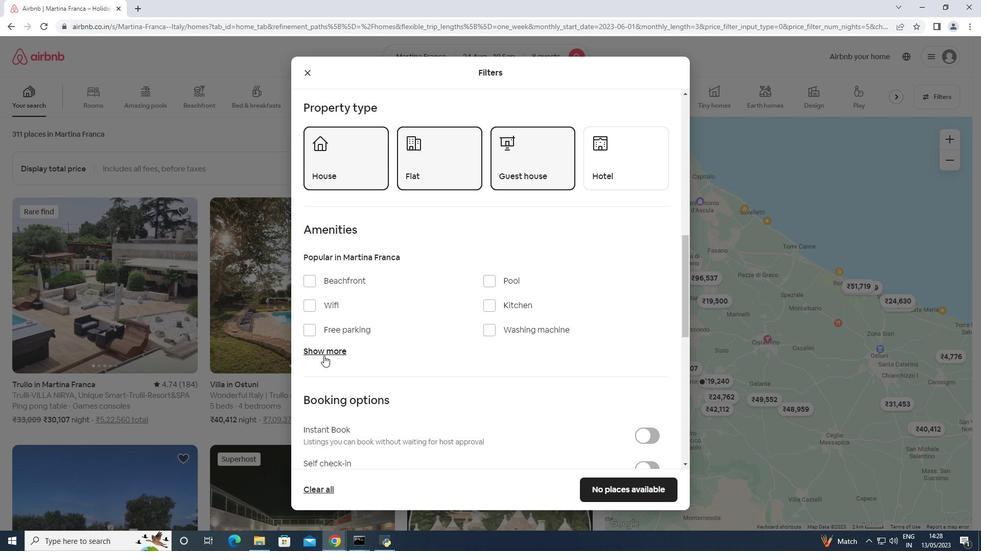 
Action: Mouse moved to (340, 328)
Screenshot: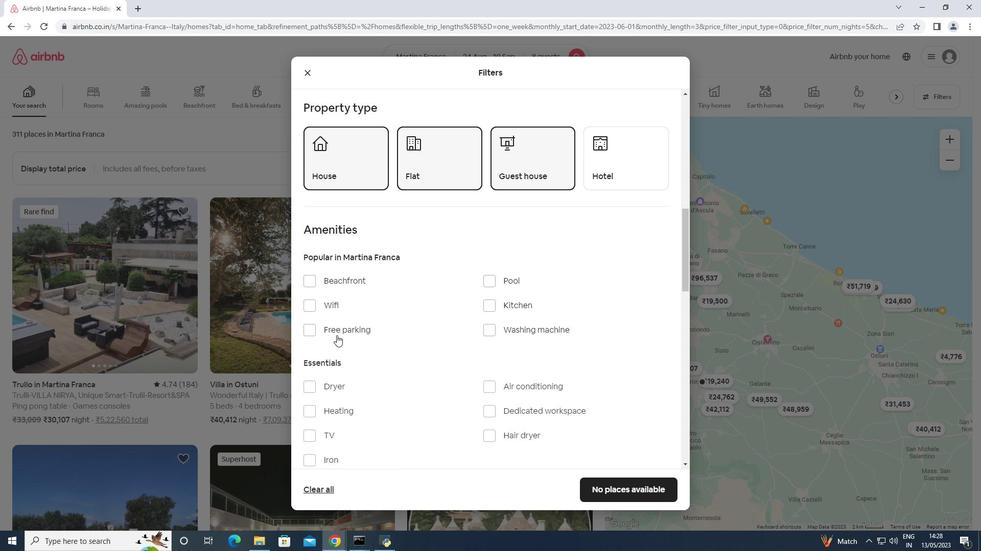 
Action: Mouse pressed left at (340, 328)
Screenshot: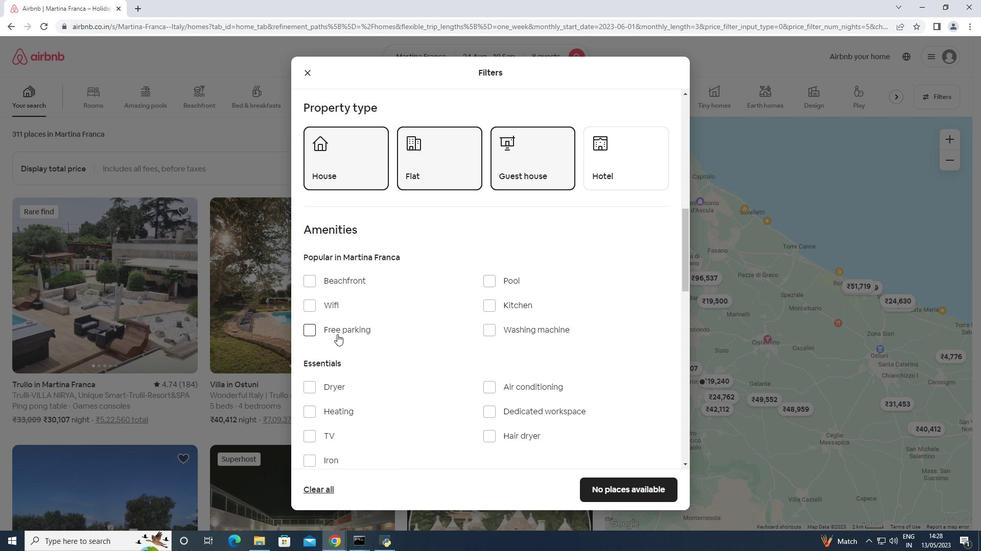 
Action: Mouse moved to (328, 298)
Screenshot: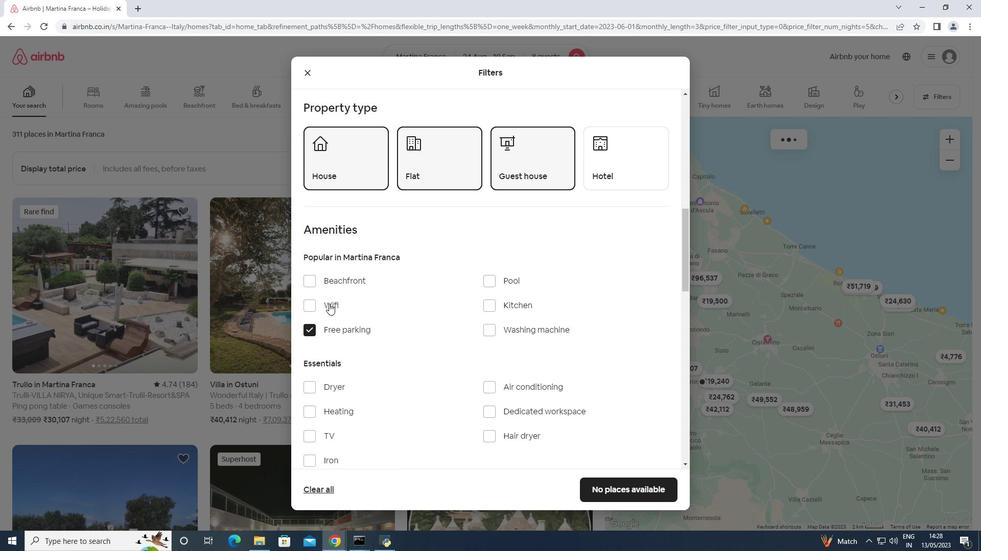 
Action: Mouse pressed left at (328, 298)
Screenshot: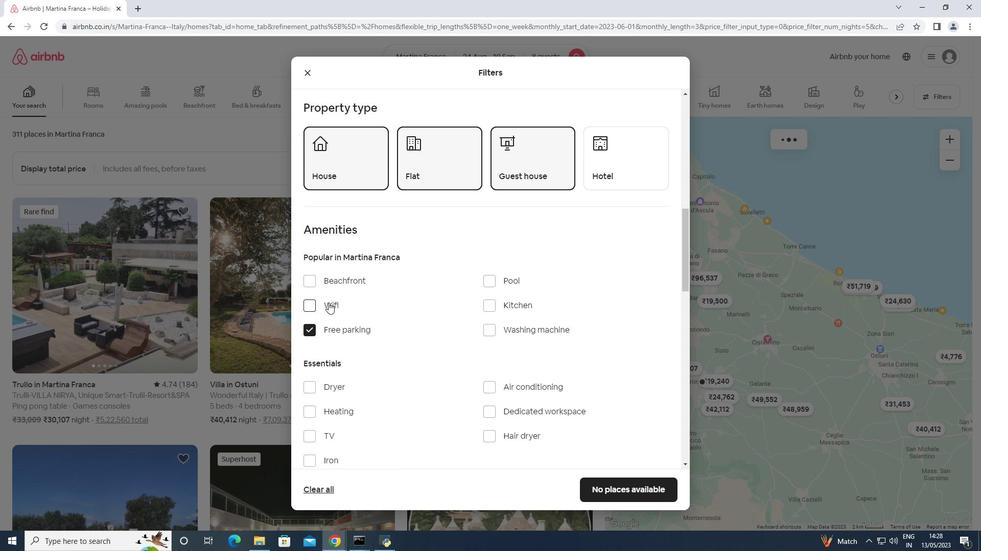 
Action: Mouse moved to (389, 318)
Screenshot: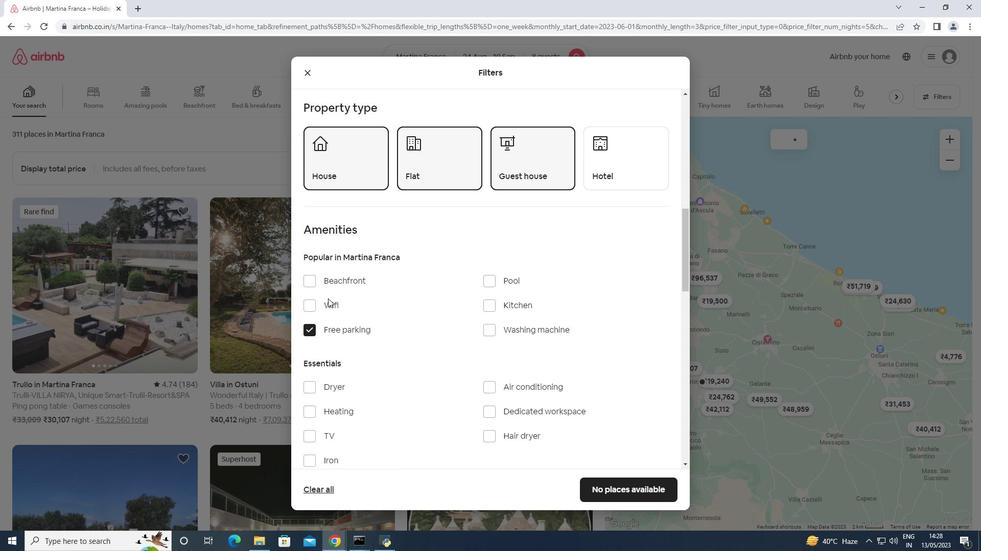 
Action: Mouse scrolled (389, 317) with delta (0, 0)
Screenshot: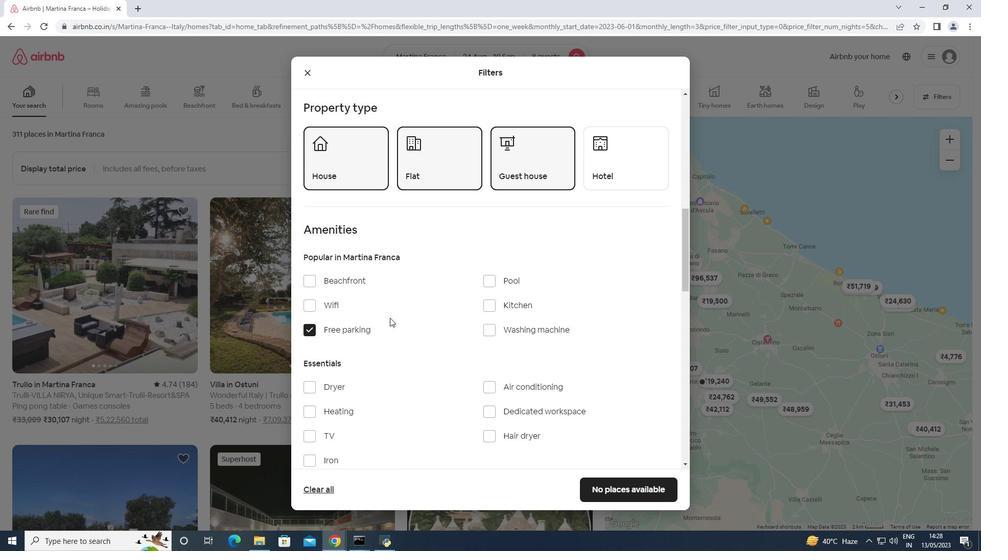 
Action: Mouse scrolled (389, 317) with delta (0, 0)
Screenshot: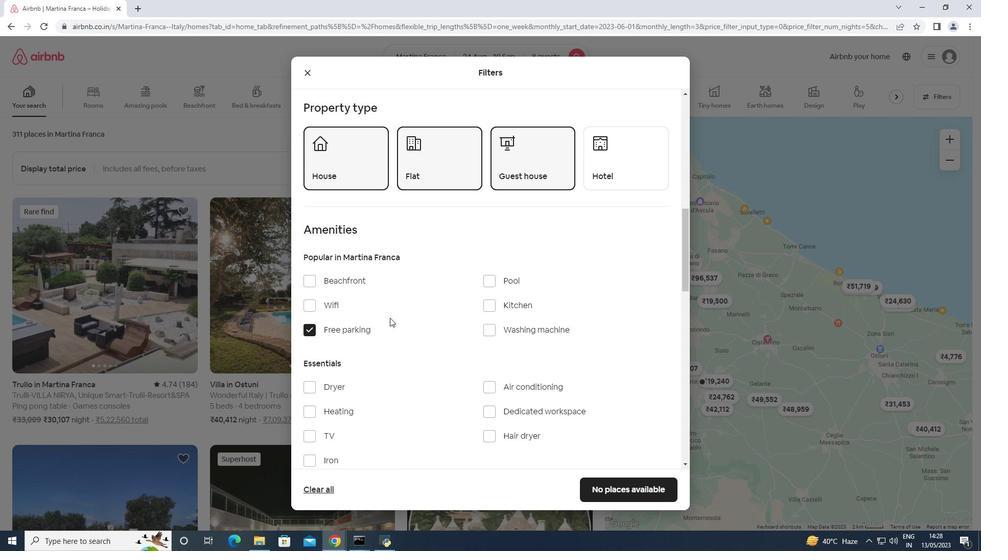 
Action: Mouse scrolled (389, 317) with delta (0, 0)
Screenshot: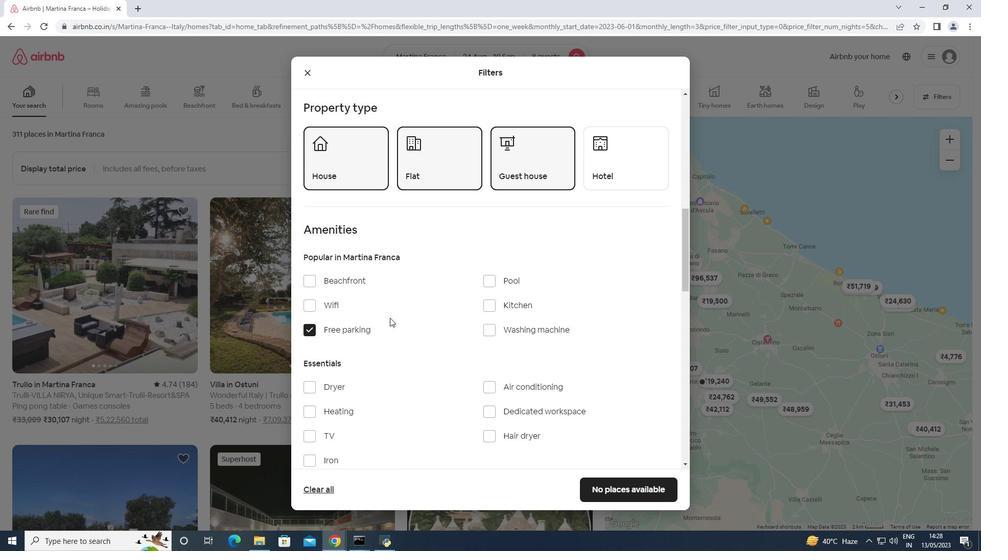 
Action: Mouse moved to (360, 284)
Screenshot: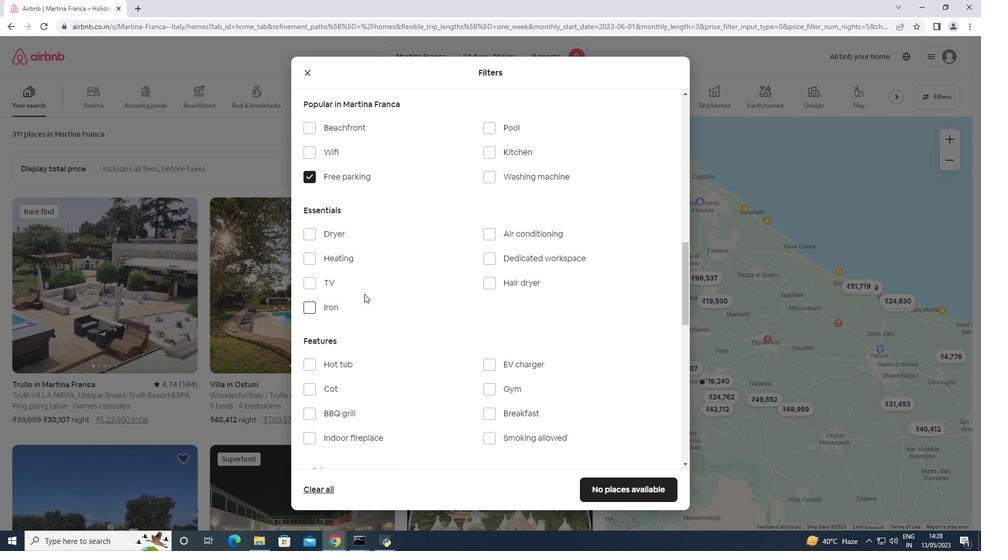 
Action: Mouse pressed left at (360, 284)
Screenshot: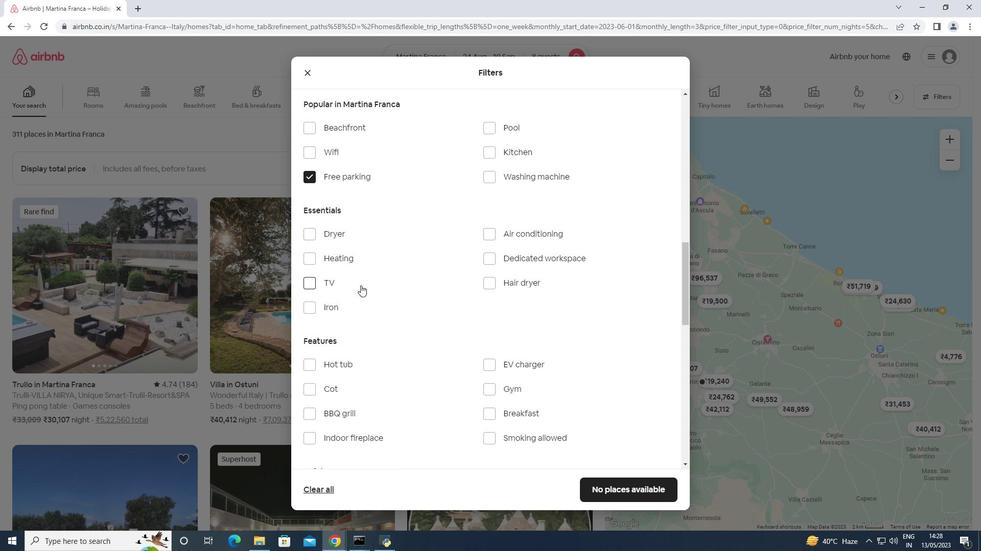 
Action: Mouse moved to (377, 342)
Screenshot: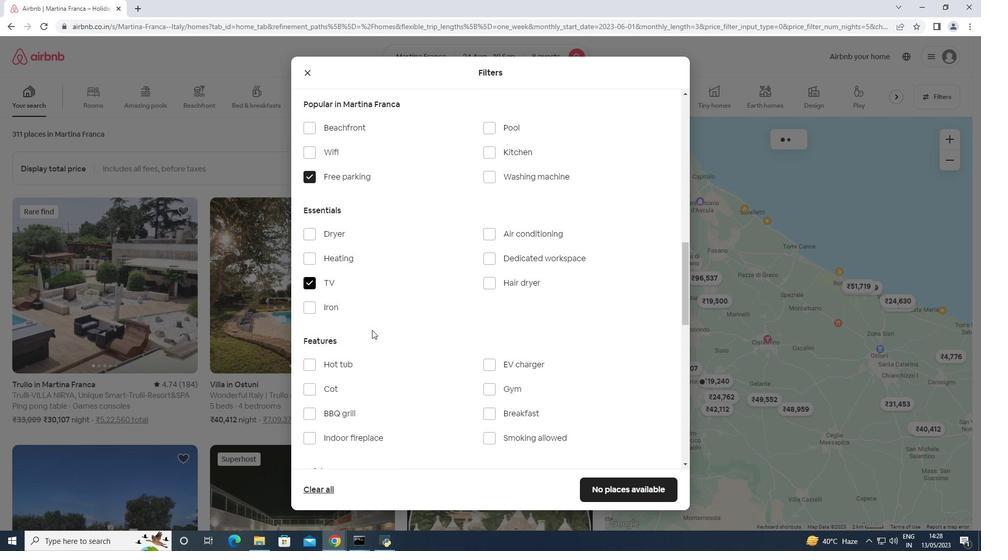 
Action: Mouse scrolled (377, 342) with delta (0, 0)
Screenshot: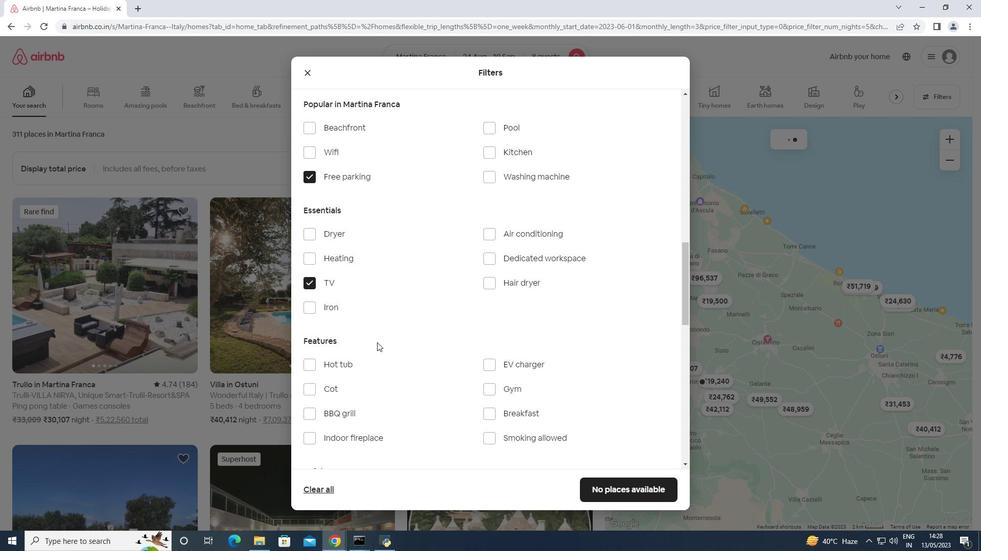 
Action: Mouse scrolled (377, 342) with delta (0, 0)
Screenshot: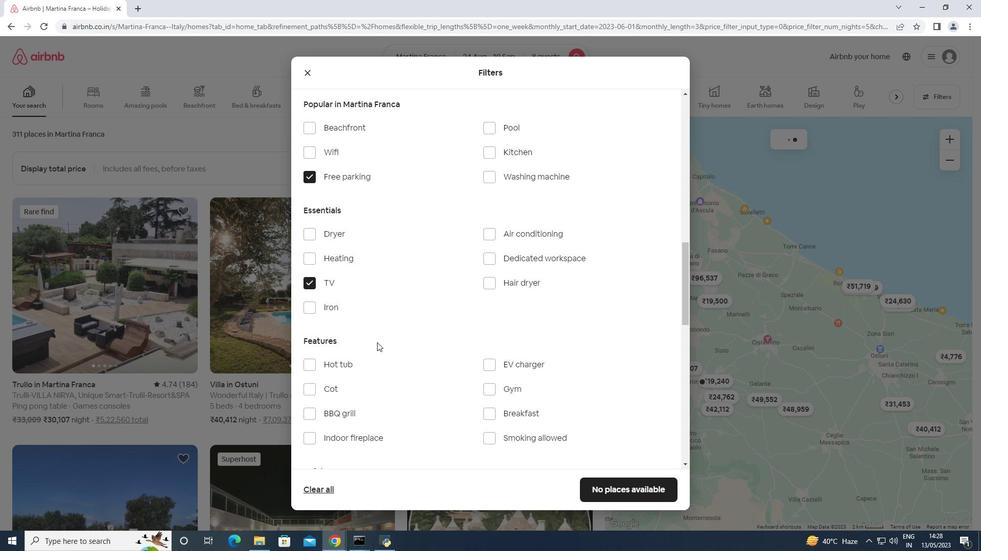 
Action: Mouse moved to (507, 314)
Screenshot: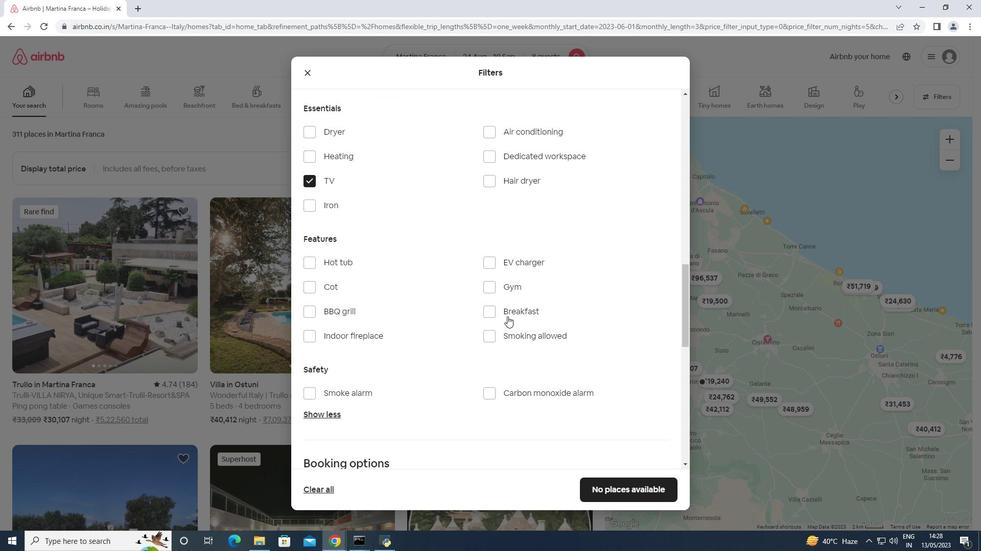 
Action: Mouse pressed left at (507, 314)
Screenshot: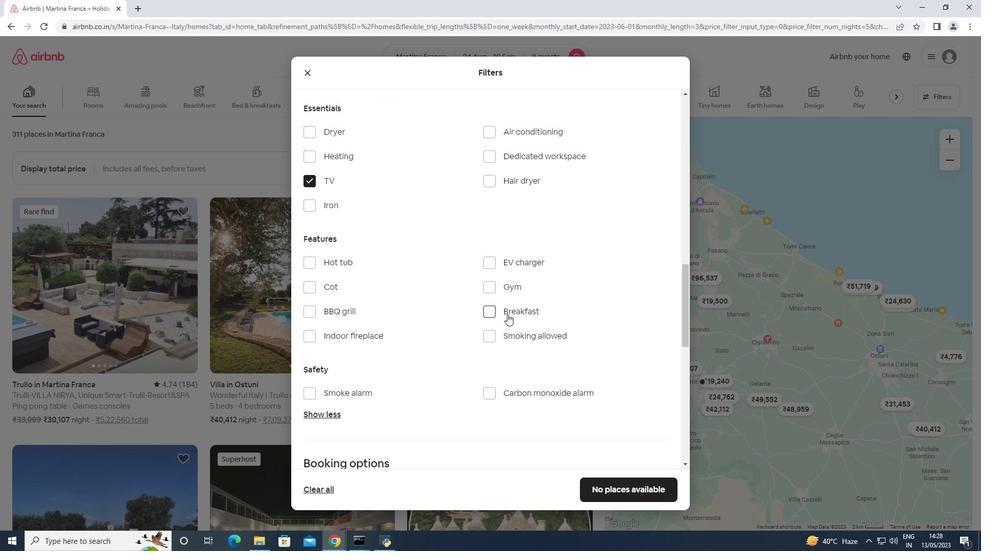 
Action: Mouse moved to (505, 289)
Screenshot: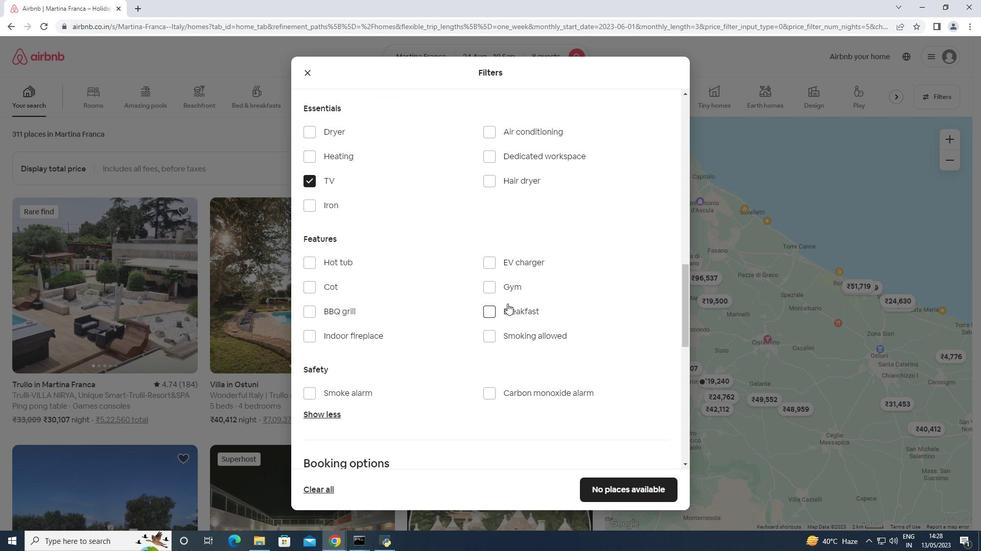 
Action: Mouse pressed left at (505, 289)
Screenshot: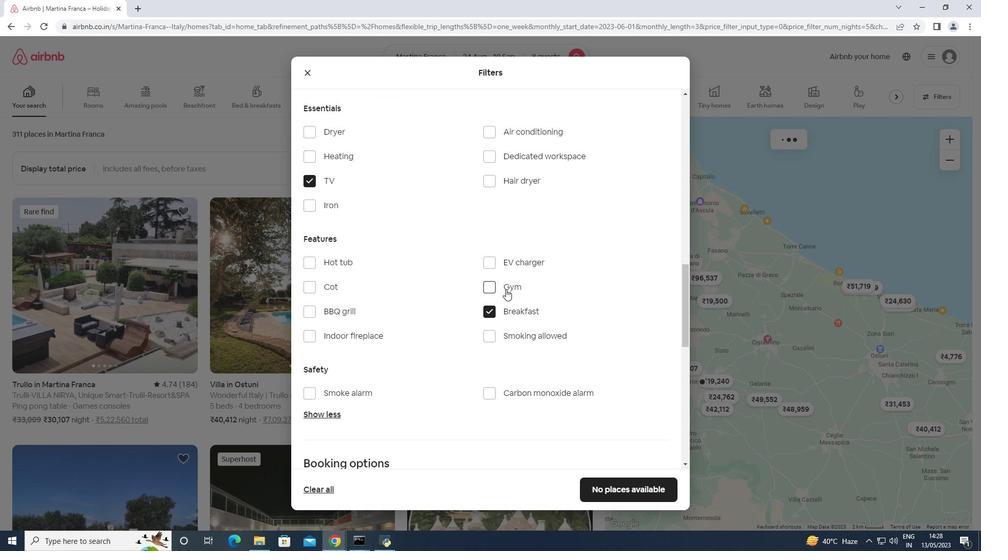 
Action: Mouse moved to (505, 289)
Screenshot: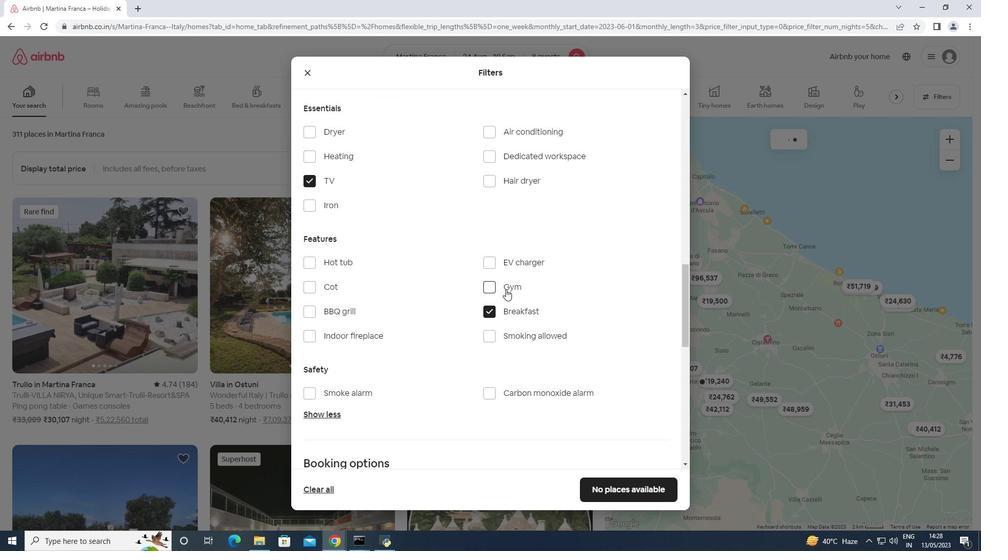 
Action: Mouse scrolled (505, 288) with delta (0, 0)
Screenshot: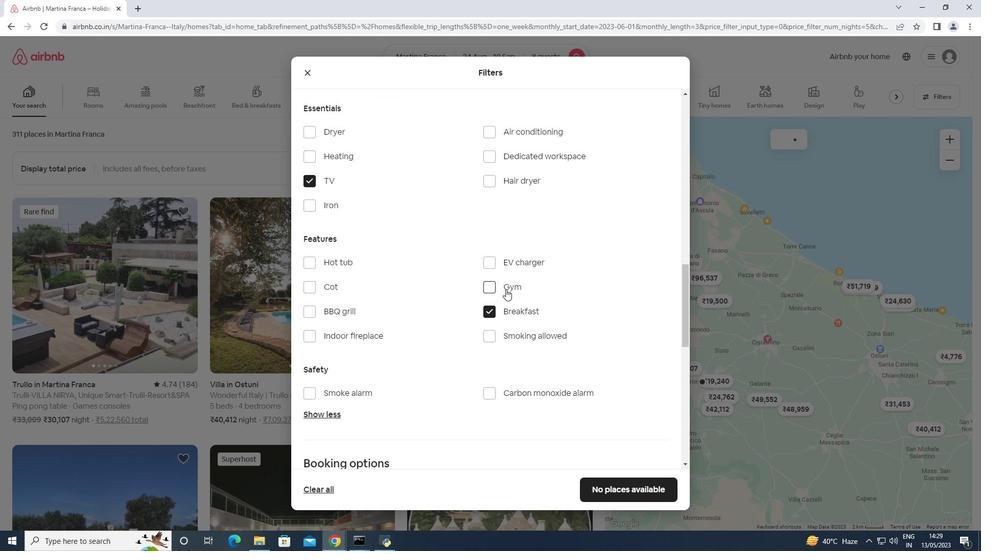 
Action: Mouse scrolled (505, 288) with delta (0, 0)
Screenshot: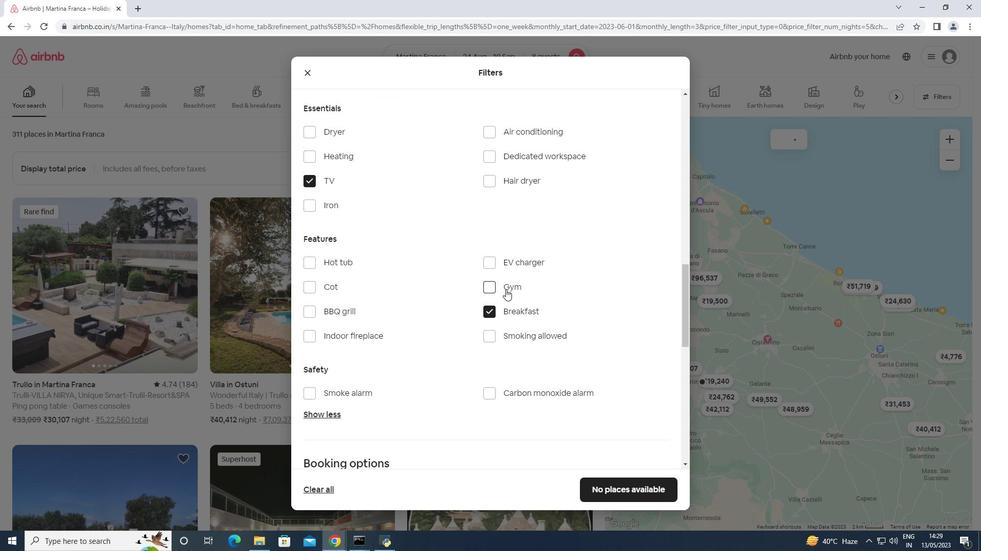 
Action: Mouse scrolled (505, 288) with delta (0, 0)
Screenshot: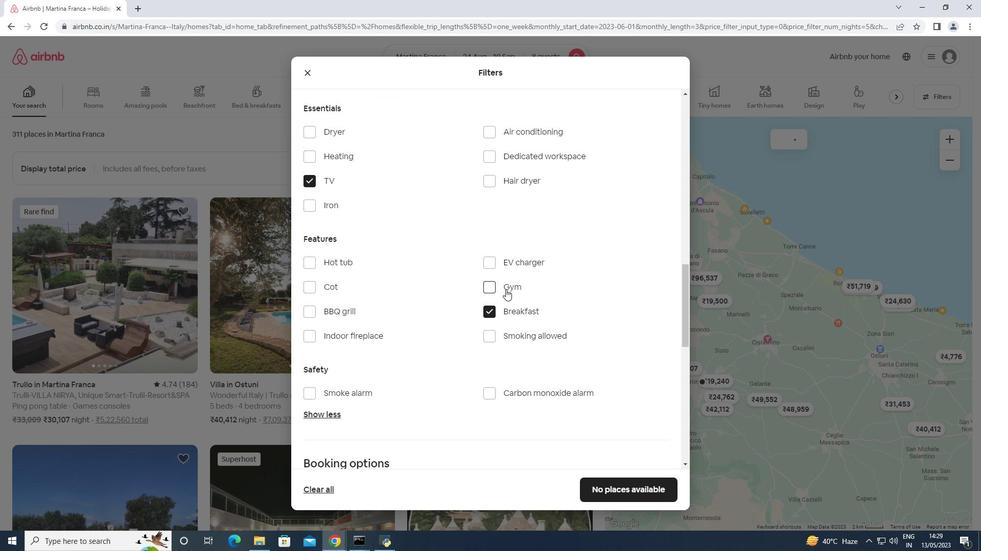 
Action: Mouse scrolled (505, 288) with delta (0, 0)
Screenshot: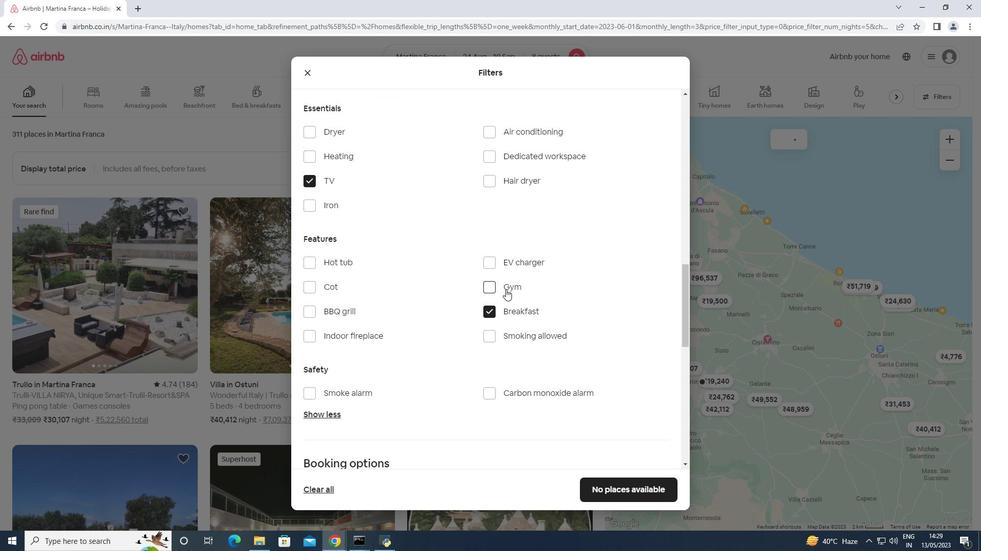 
Action: Mouse scrolled (505, 288) with delta (0, 0)
Screenshot: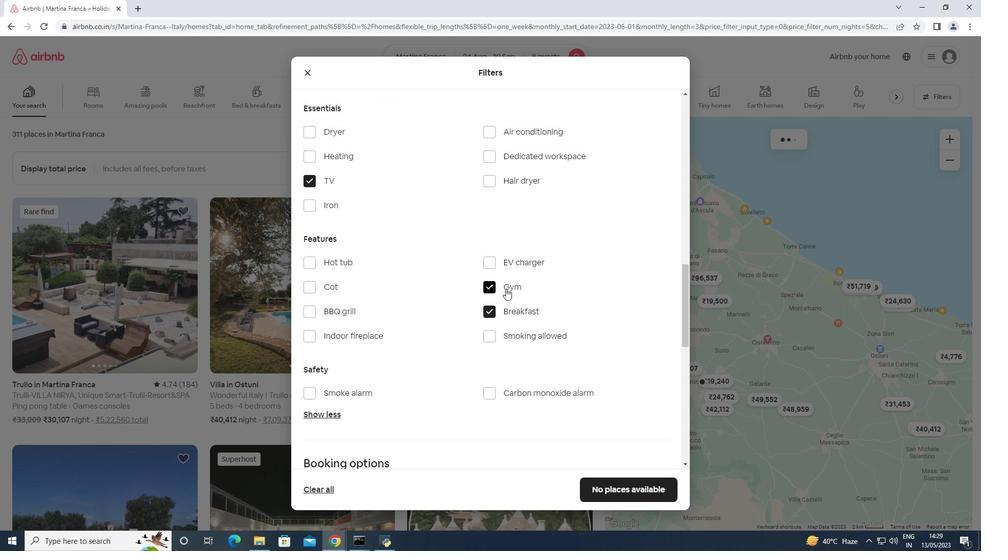 
Action: Mouse moved to (640, 273)
Screenshot: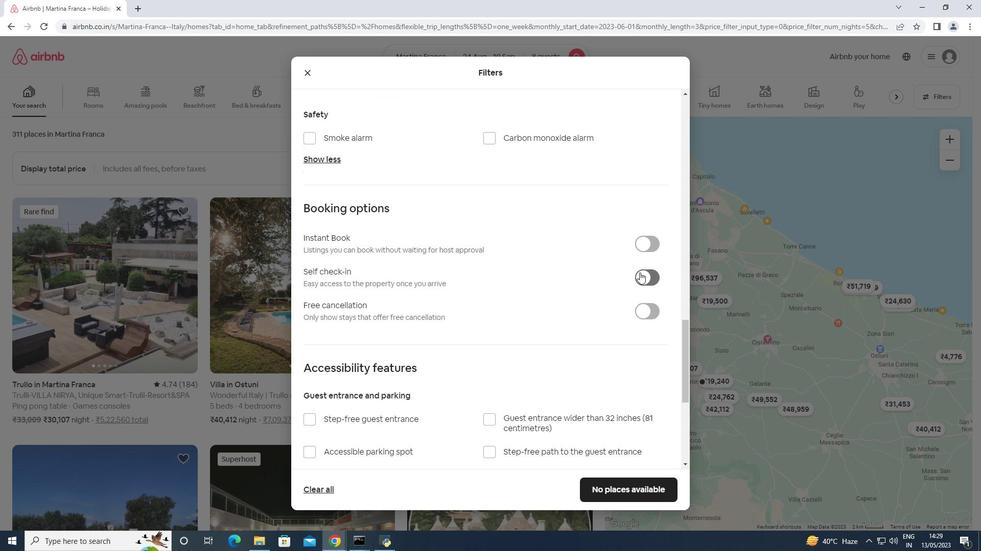 
Action: Mouse pressed left at (640, 273)
Screenshot: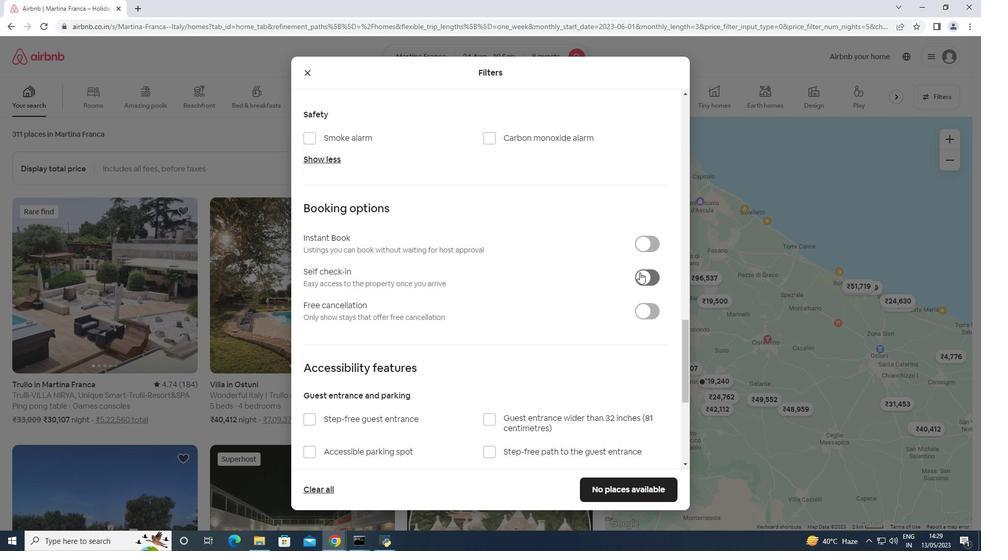 
Action: Mouse scrolled (640, 272) with delta (0, 0)
Screenshot: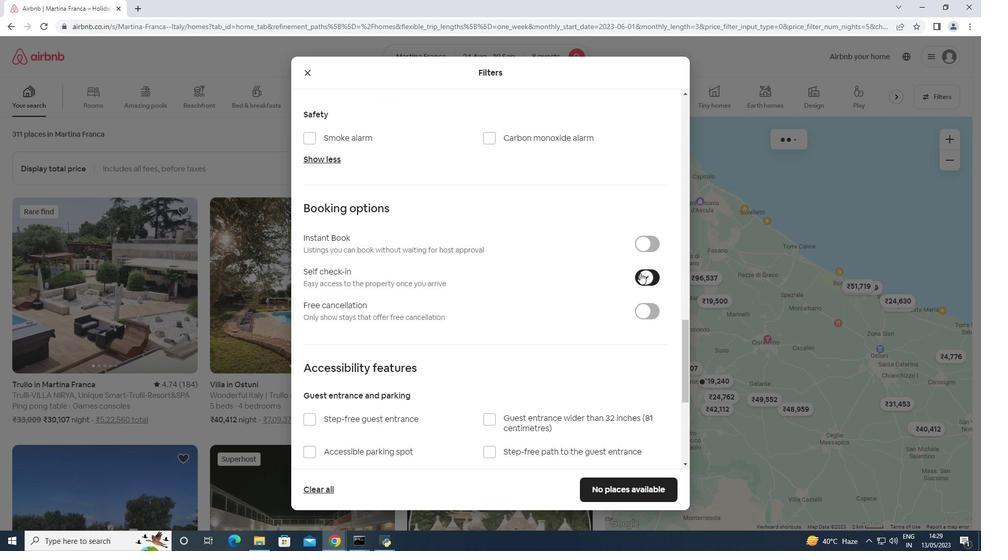 
Action: Mouse scrolled (640, 272) with delta (0, 0)
Screenshot: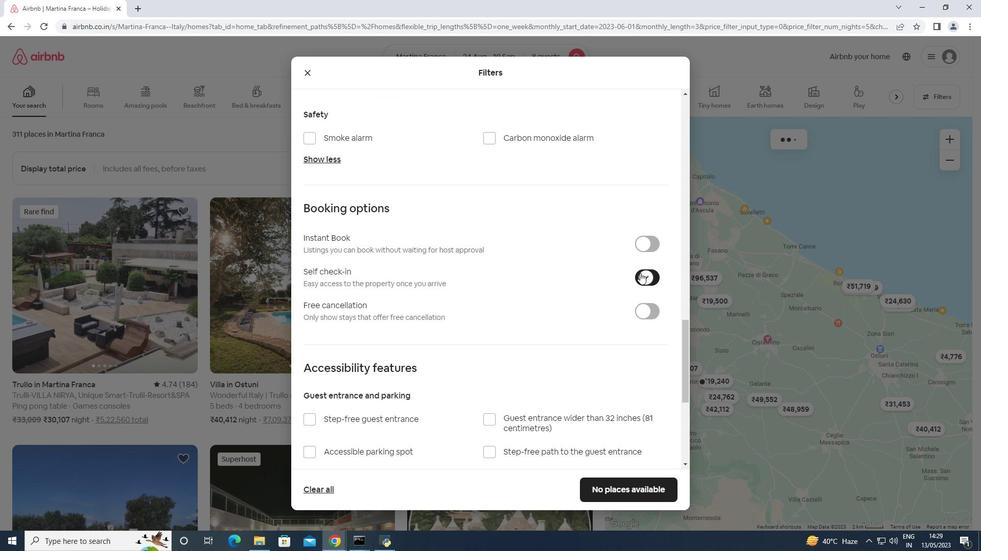 
Action: Mouse scrolled (640, 272) with delta (0, 0)
Screenshot: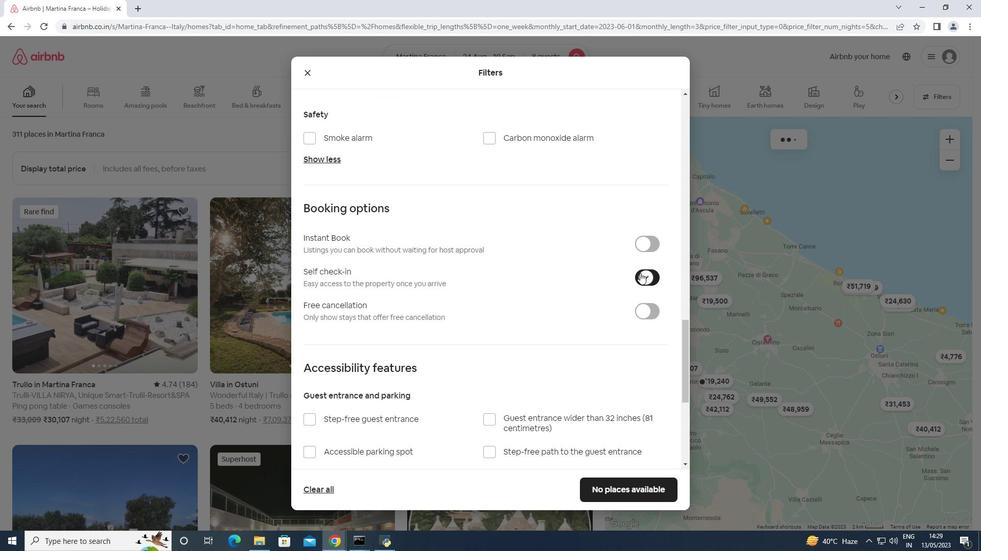 
Action: Mouse scrolled (640, 272) with delta (0, 0)
Screenshot: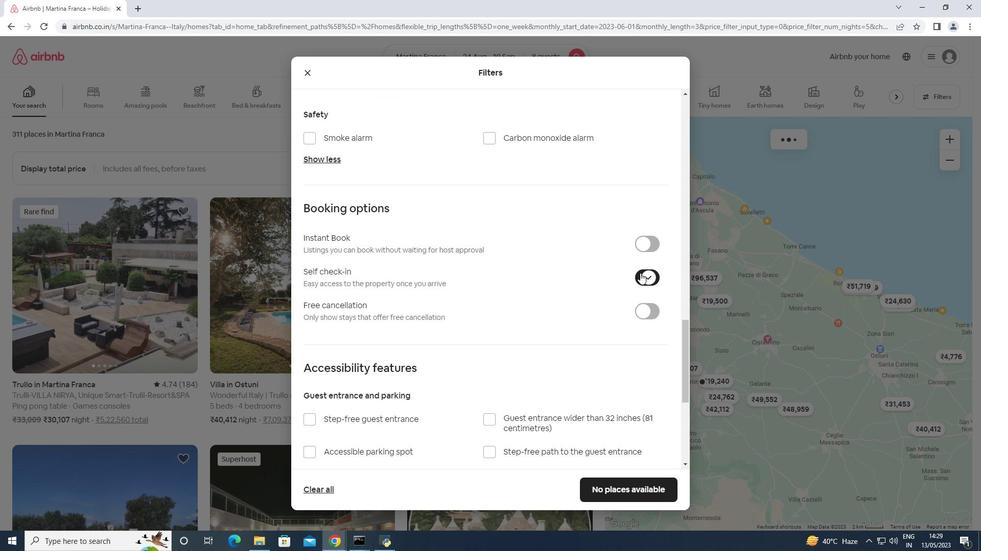 
Action: Mouse scrolled (640, 272) with delta (0, 0)
Screenshot: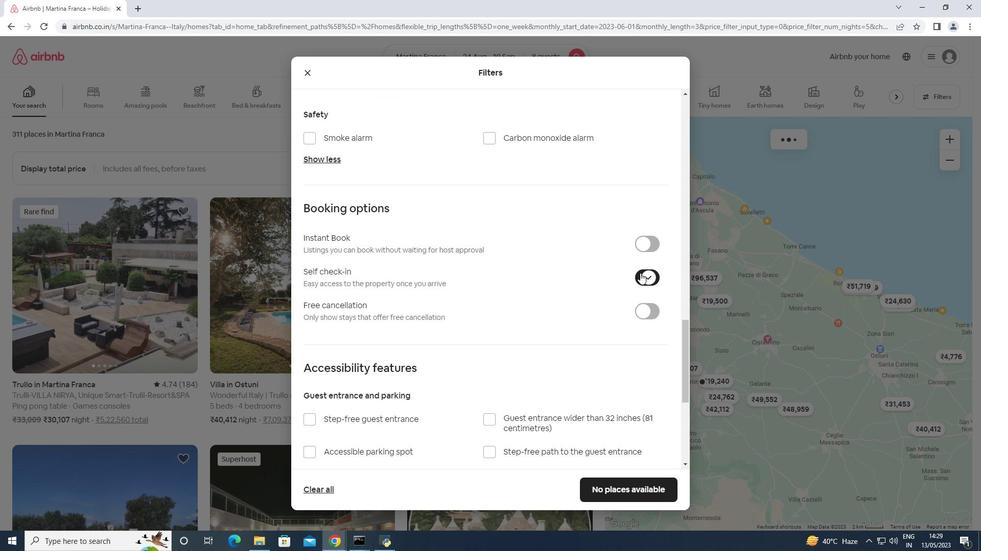 
Action: Mouse moved to (339, 410)
Screenshot: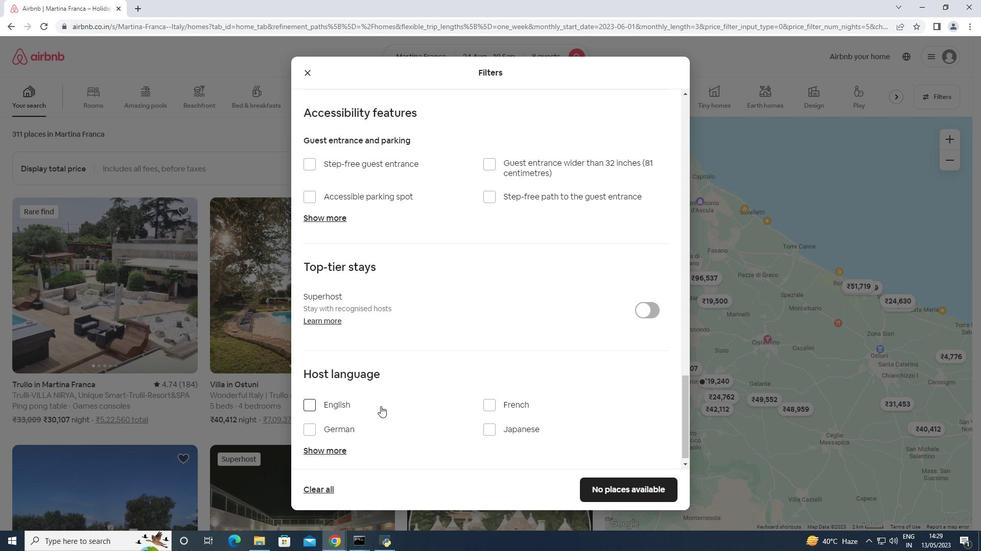 
Action: Mouse pressed left at (339, 410)
Screenshot: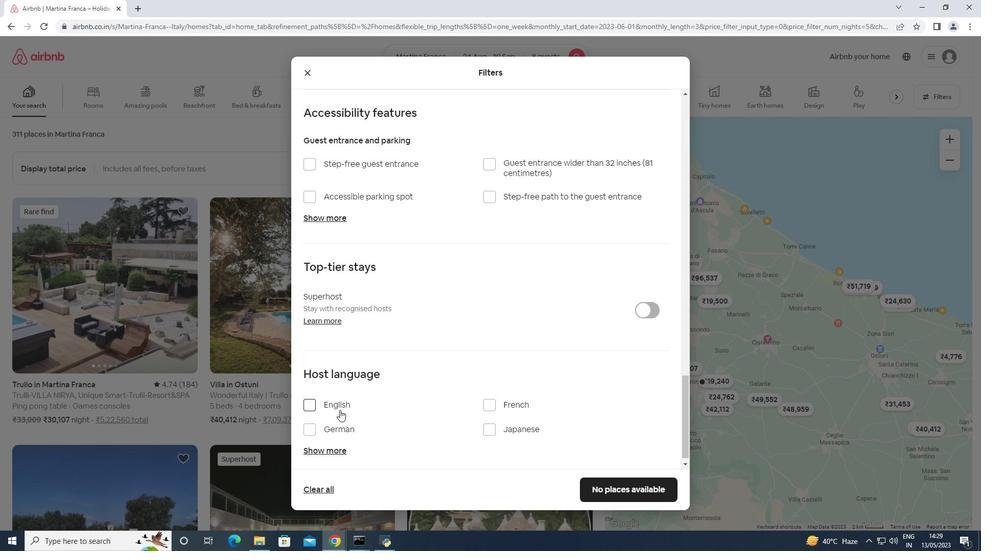 
Action: Mouse moved to (593, 488)
Screenshot: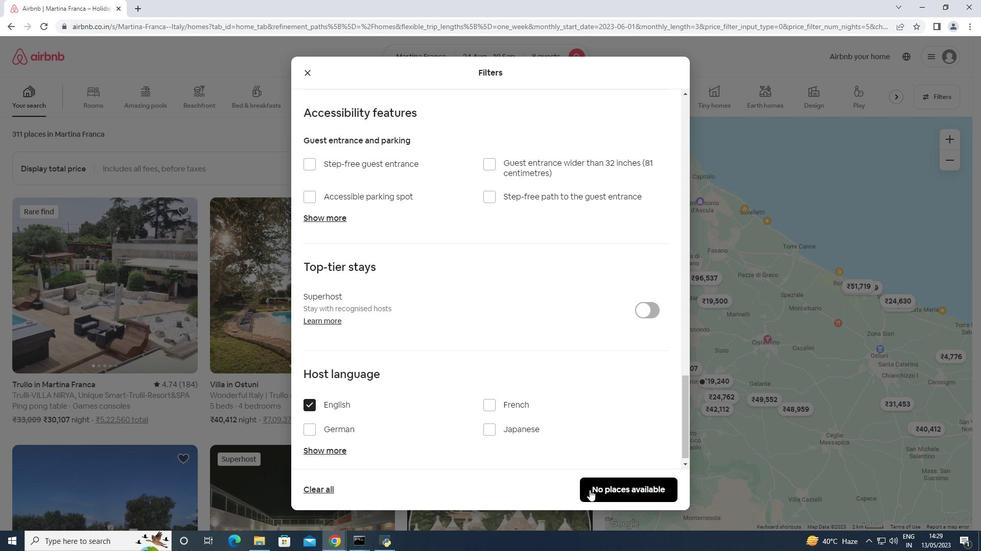 
Action: Mouse pressed left at (593, 488)
Screenshot: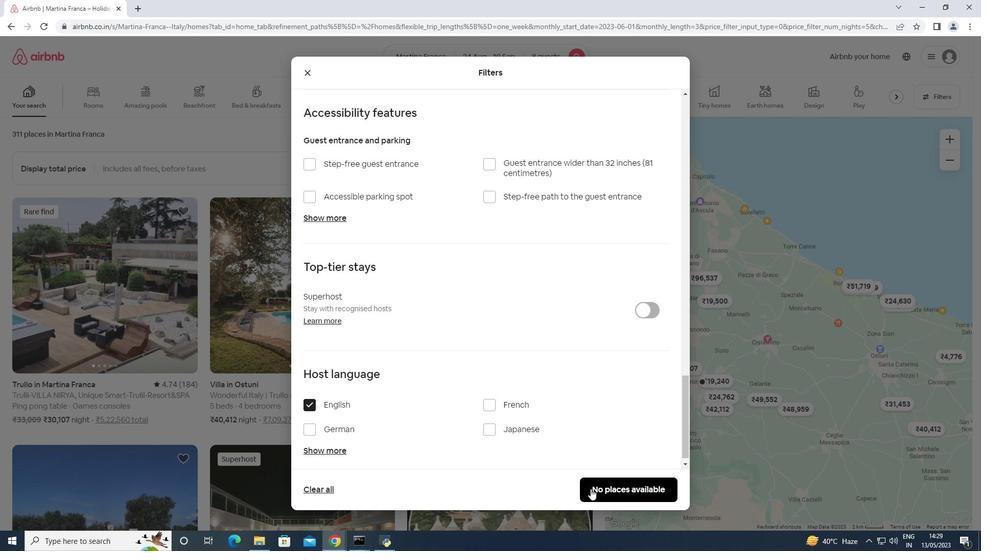 
Action: Mouse moved to (451, 179)
Screenshot: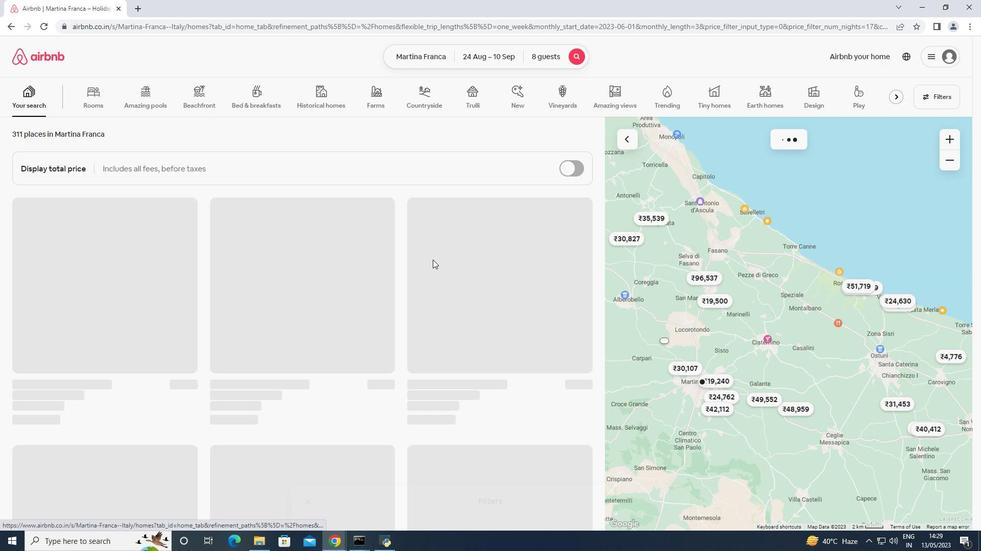 
